 Task: Create "Digital Experiences" by using the 'Customer service" template .
Action: Mouse moved to (1215, 91)
Screenshot: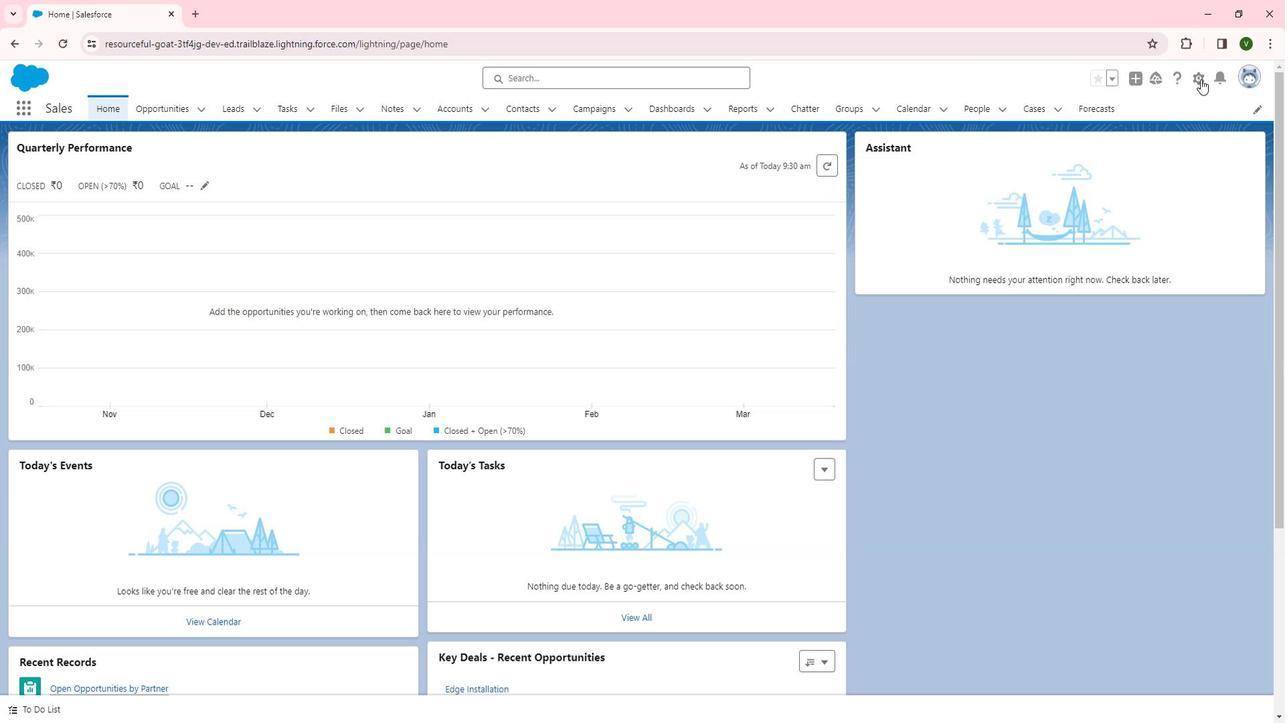 
Action: Mouse pressed left at (1215, 91)
Screenshot: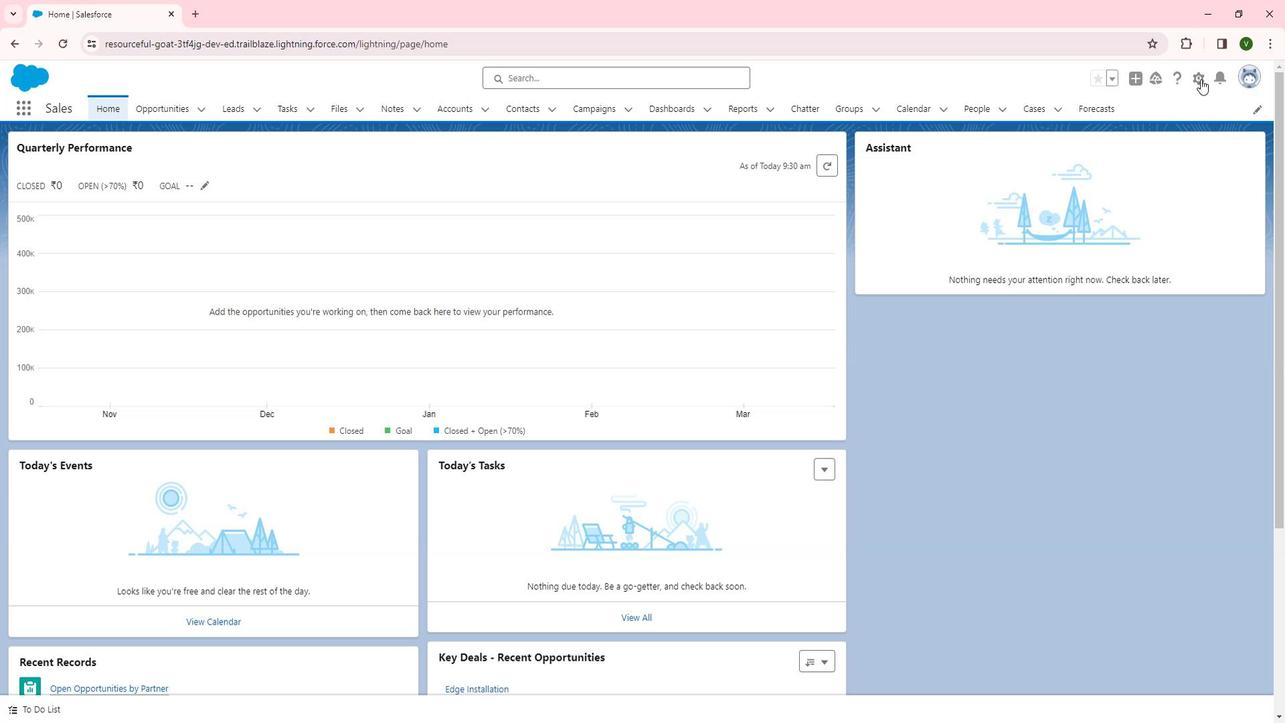 
Action: Mouse moved to (1148, 123)
Screenshot: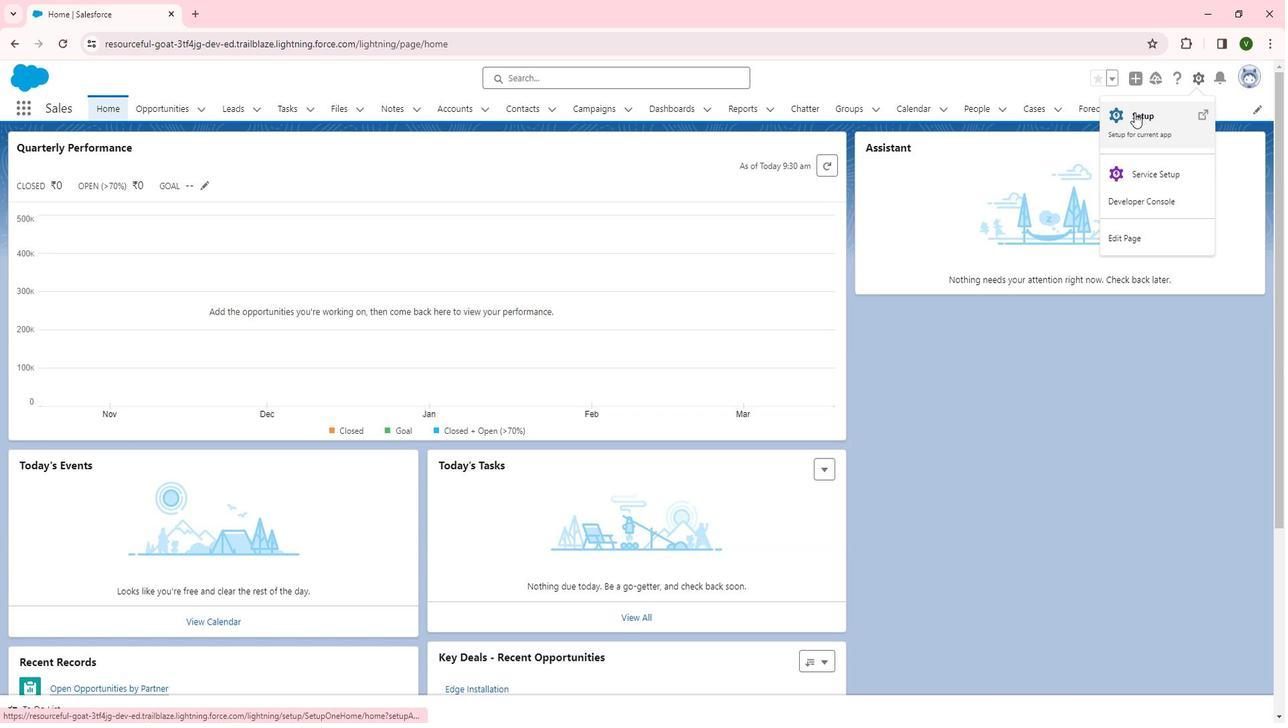 
Action: Mouse pressed left at (1148, 123)
Screenshot: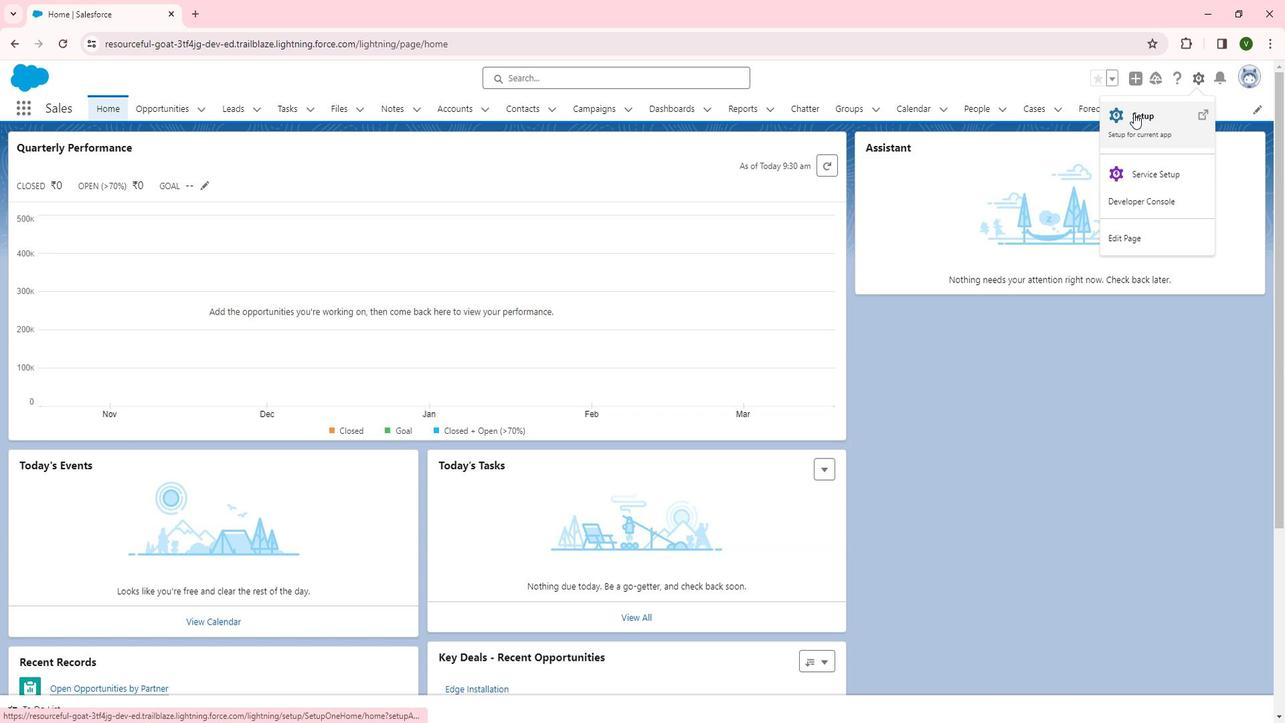 
Action: Mouse moved to (100, 464)
Screenshot: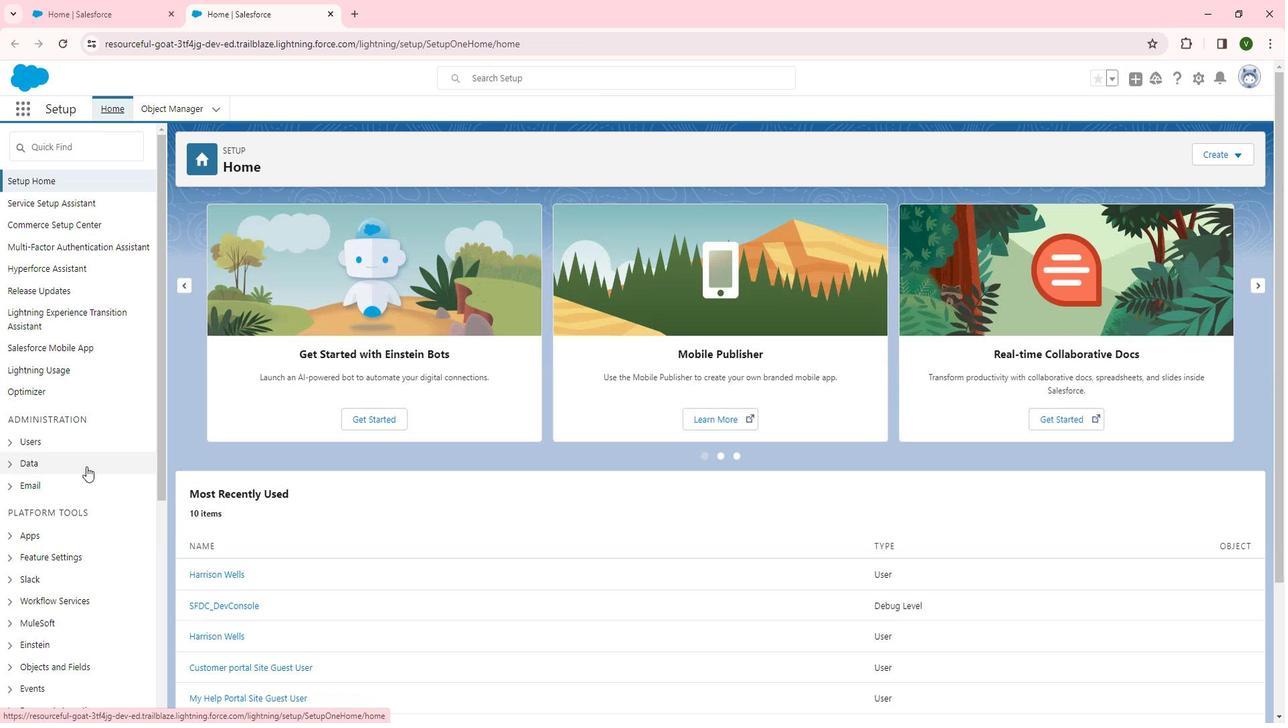 
Action: Mouse scrolled (100, 463) with delta (0, 0)
Screenshot: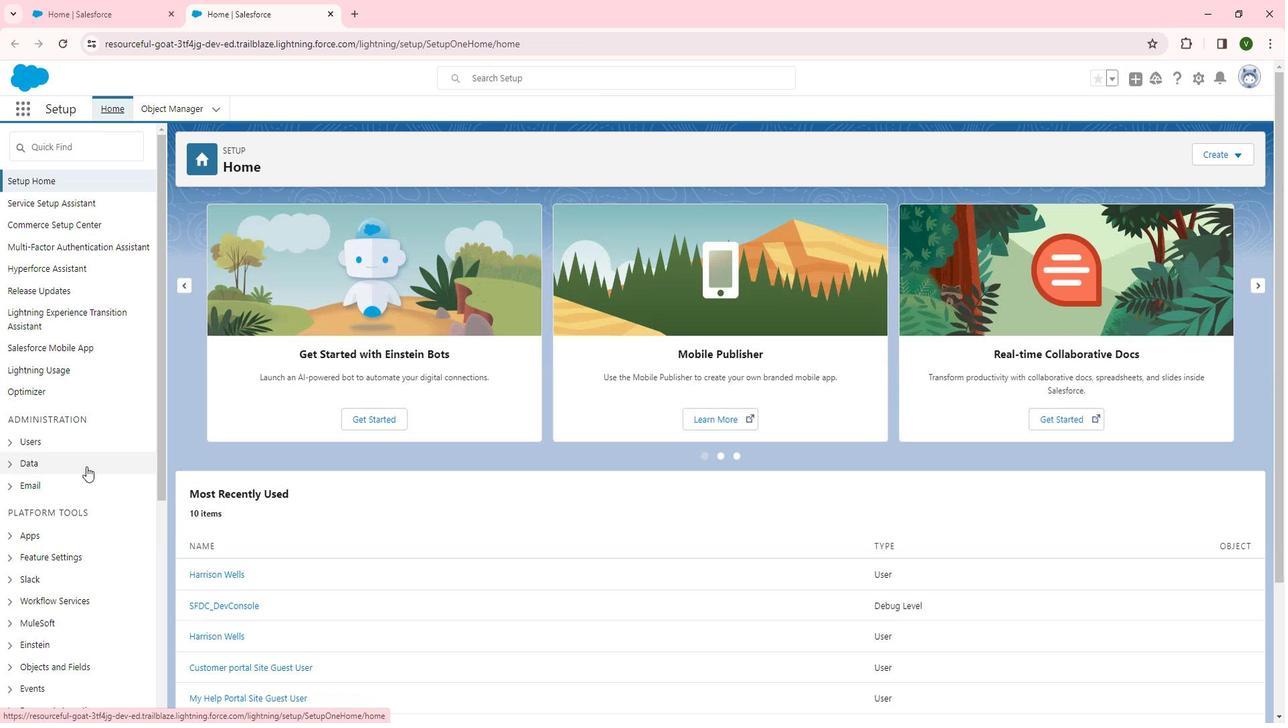 
Action: Mouse moved to (99, 466)
Screenshot: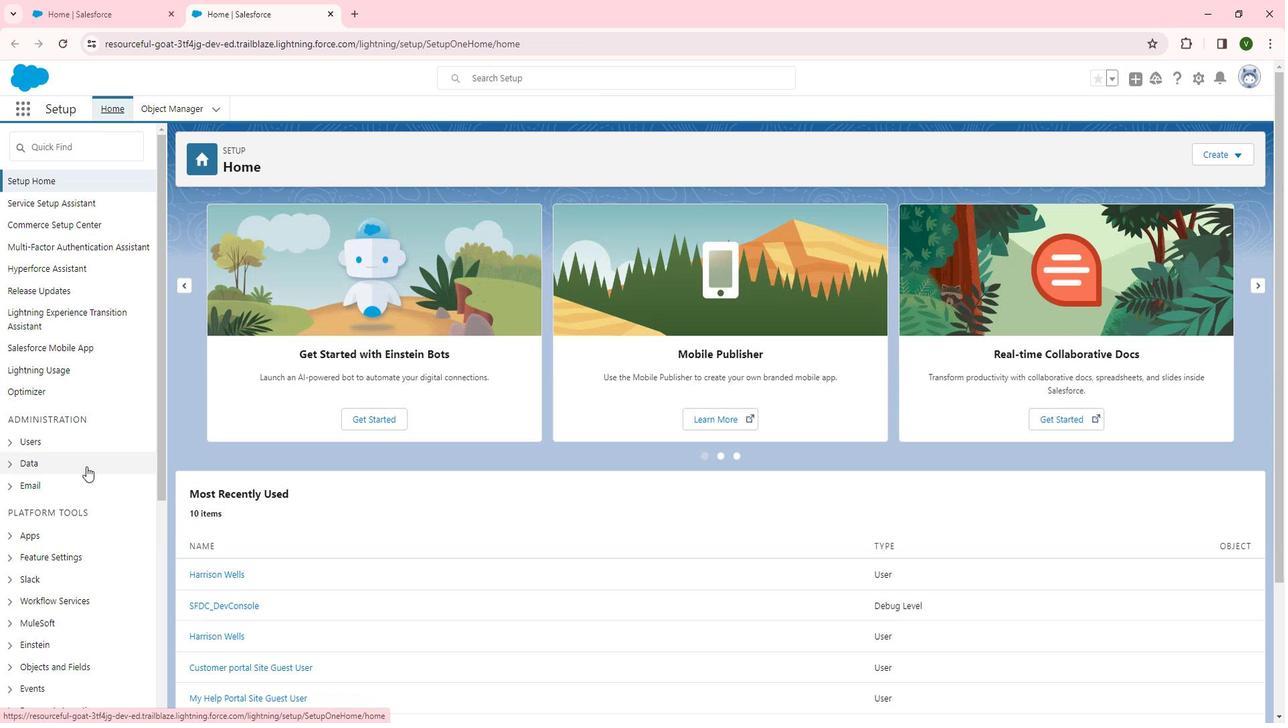 
Action: Mouse scrolled (99, 465) with delta (0, 0)
Screenshot: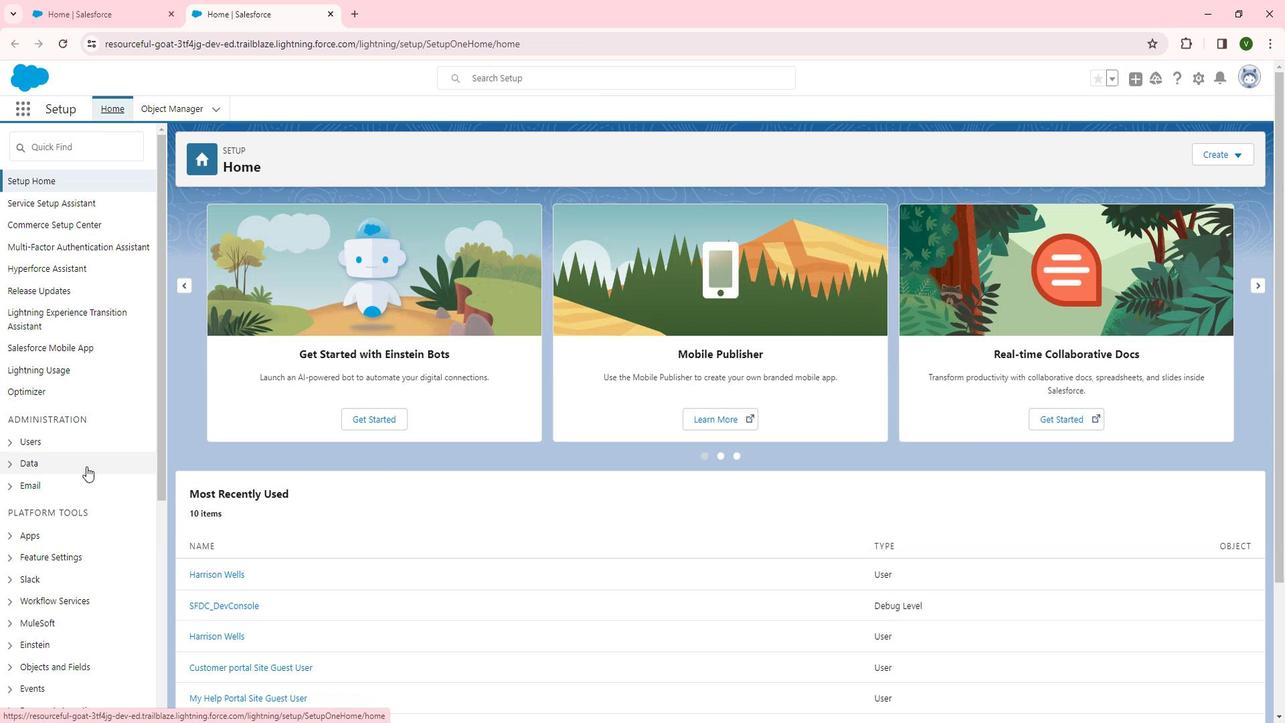 
Action: Mouse moved to (66, 414)
Screenshot: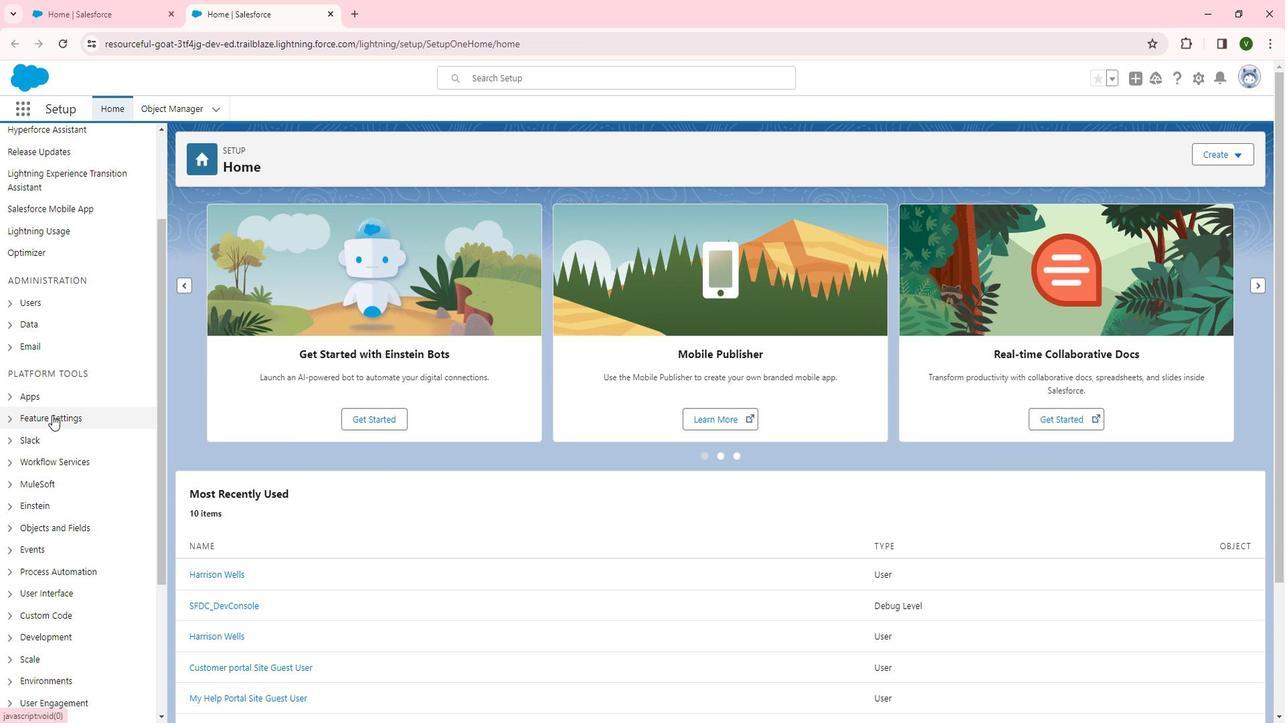 
Action: Mouse pressed left at (66, 414)
Screenshot: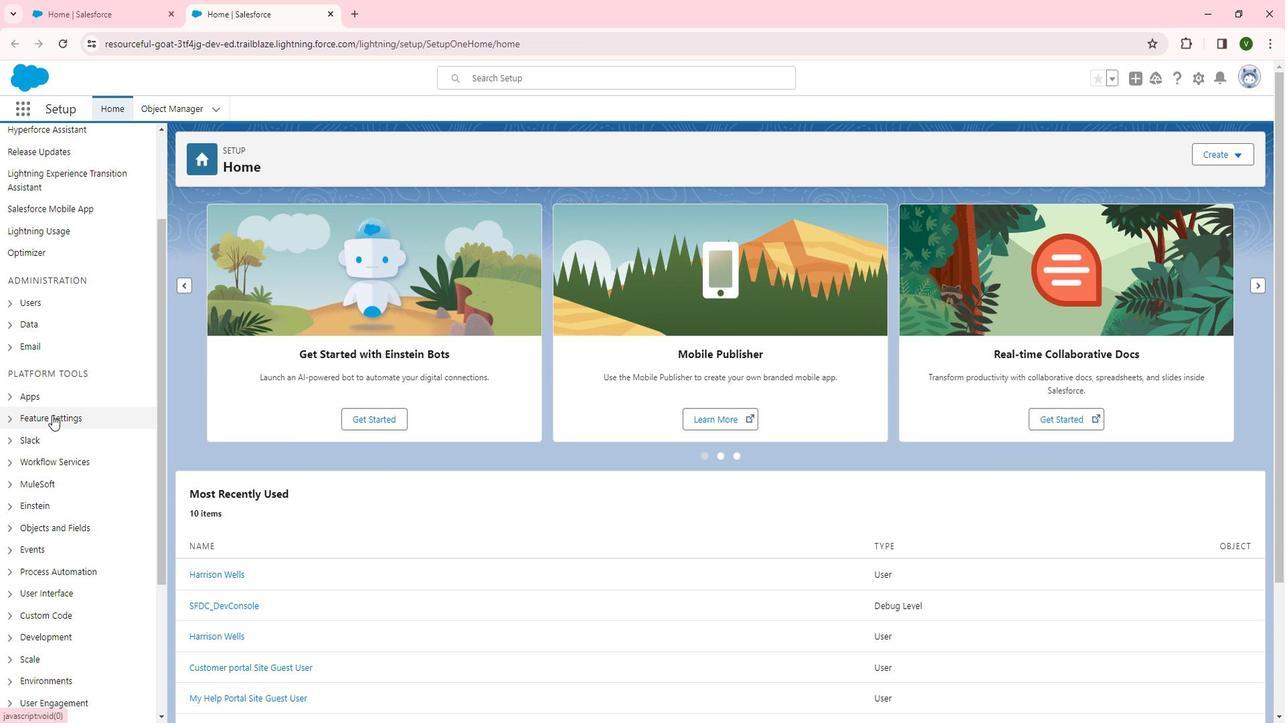 
Action: Mouse scrolled (66, 413) with delta (0, 0)
Screenshot: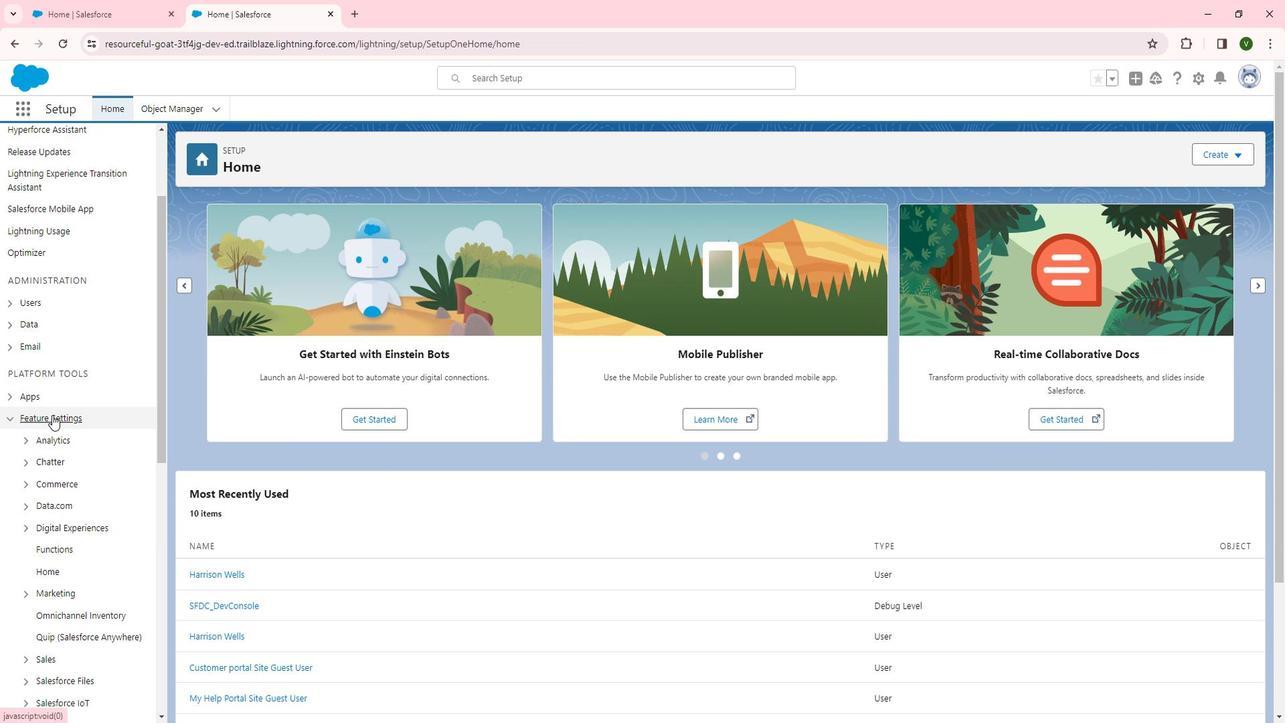 
Action: Mouse scrolled (66, 413) with delta (0, 0)
Screenshot: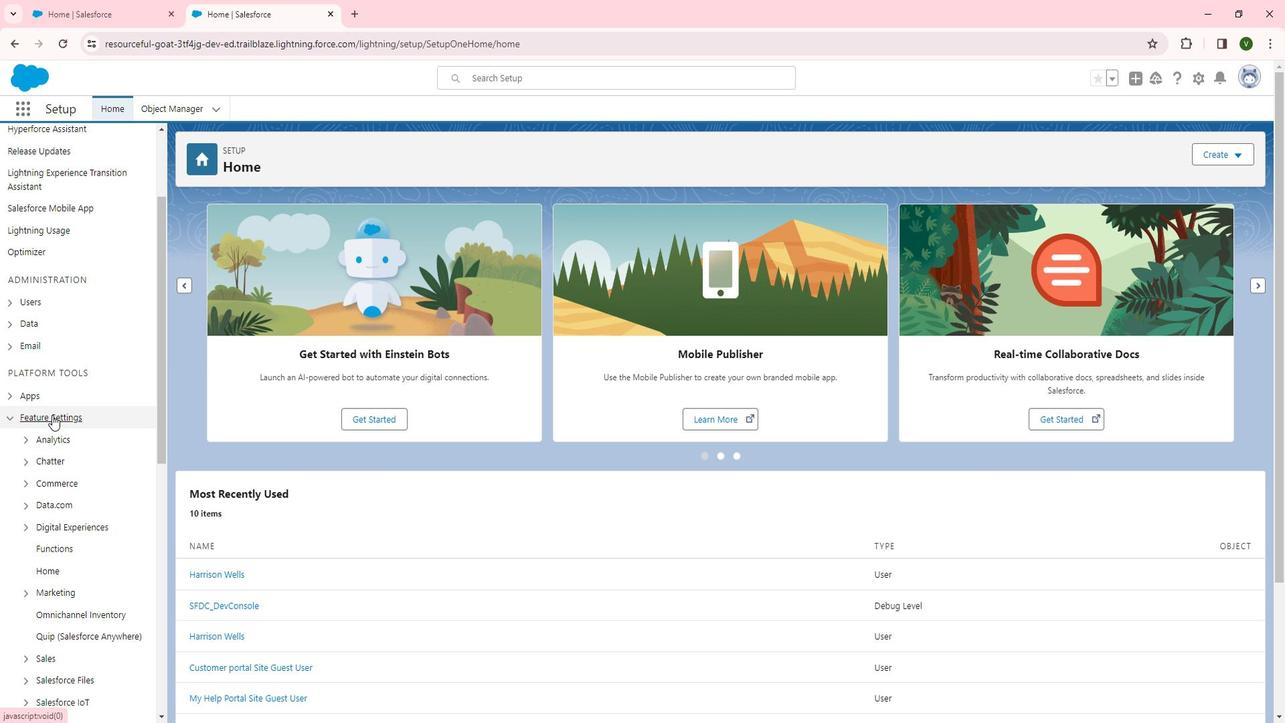 
Action: Mouse moved to (91, 388)
Screenshot: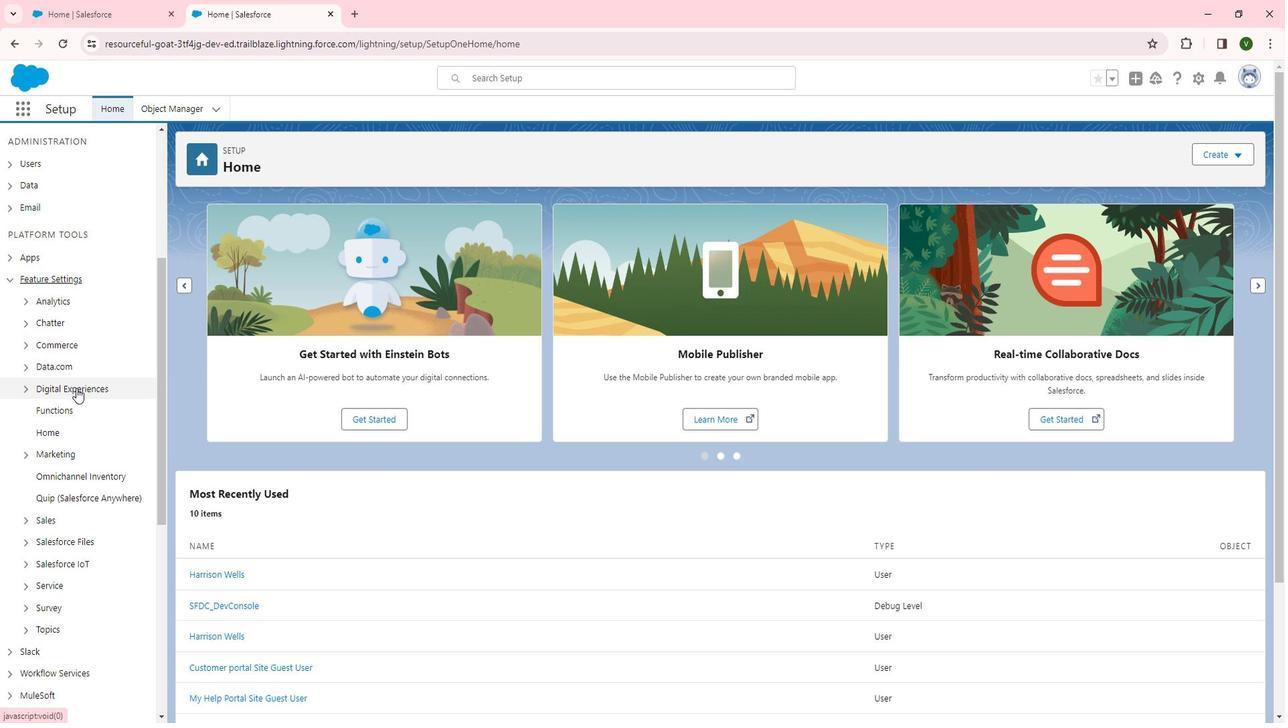 
Action: Mouse pressed left at (91, 388)
Screenshot: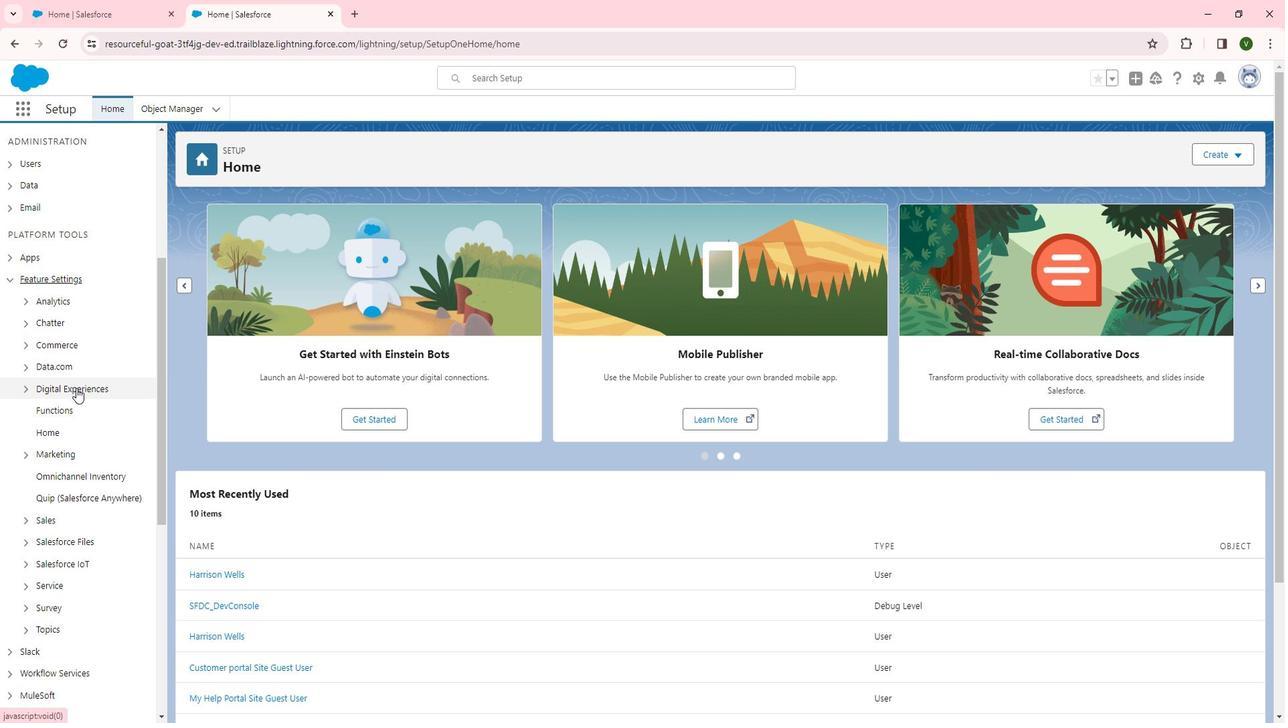 
Action: Mouse moved to (71, 409)
Screenshot: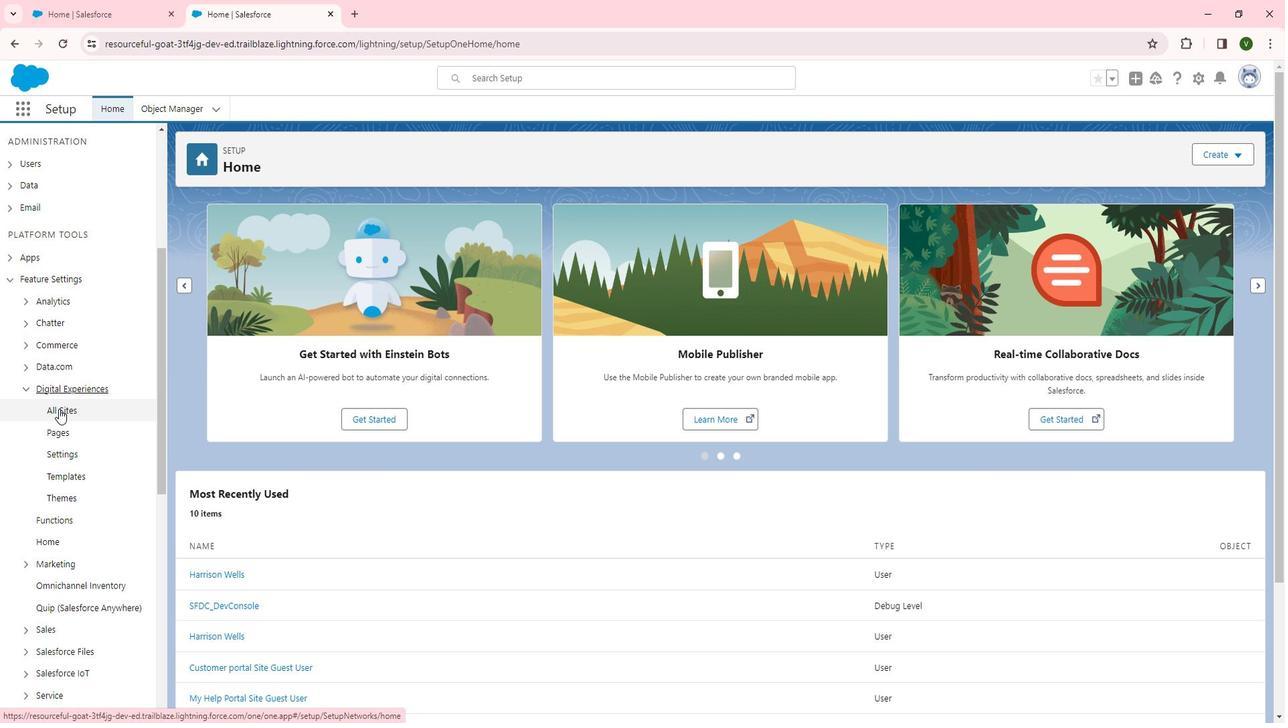 
Action: Mouse pressed left at (71, 409)
Screenshot: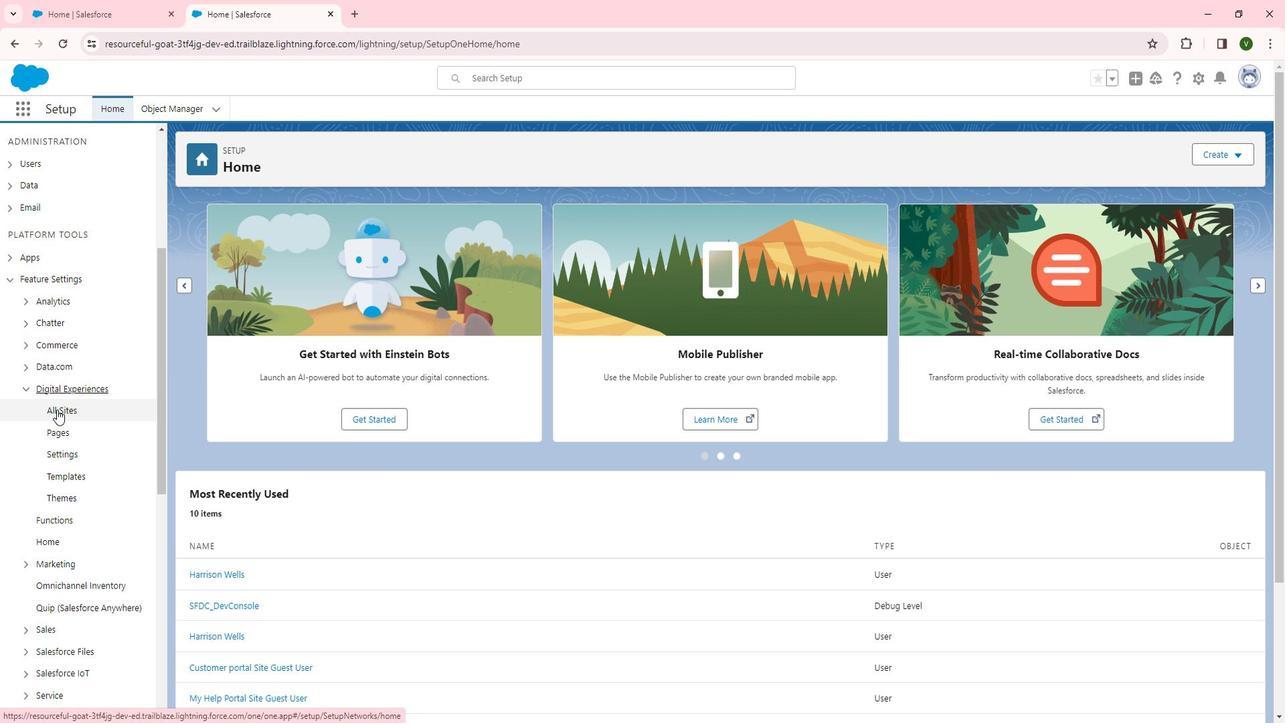 
Action: Mouse moved to (553, 284)
Screenshot: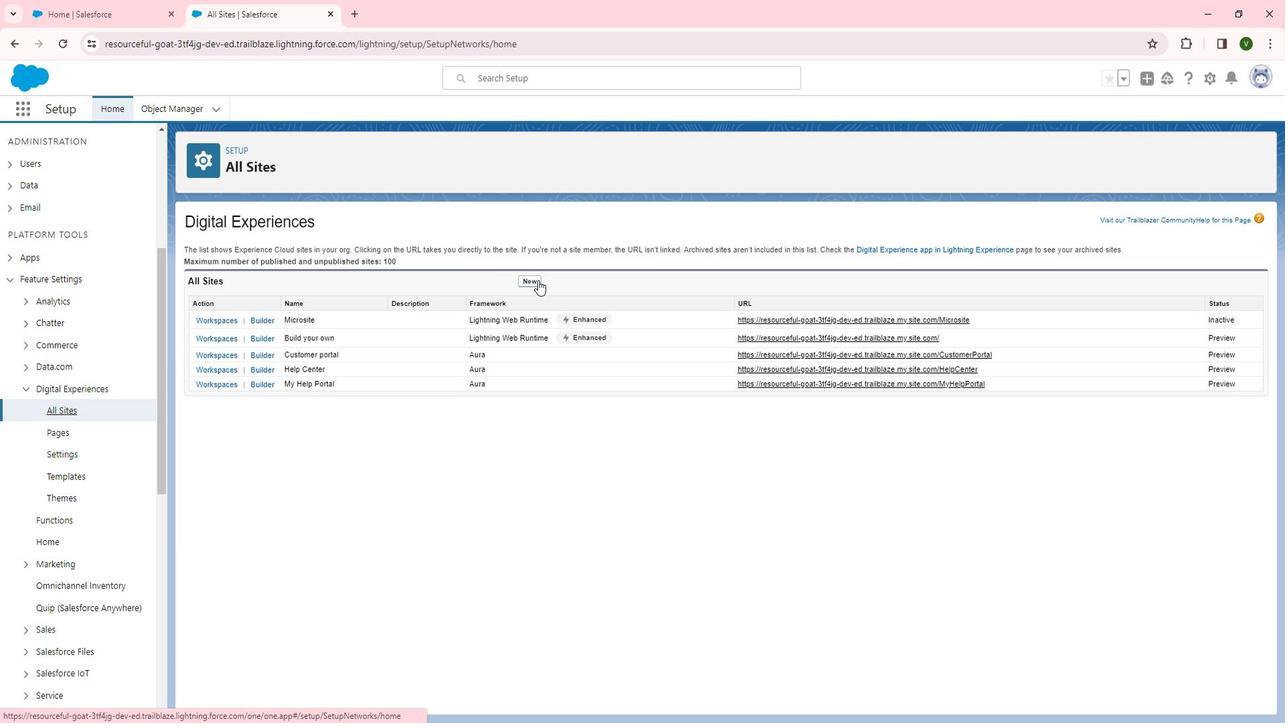 
Action: Mouse pressed left at (553, 284)
Screenshot: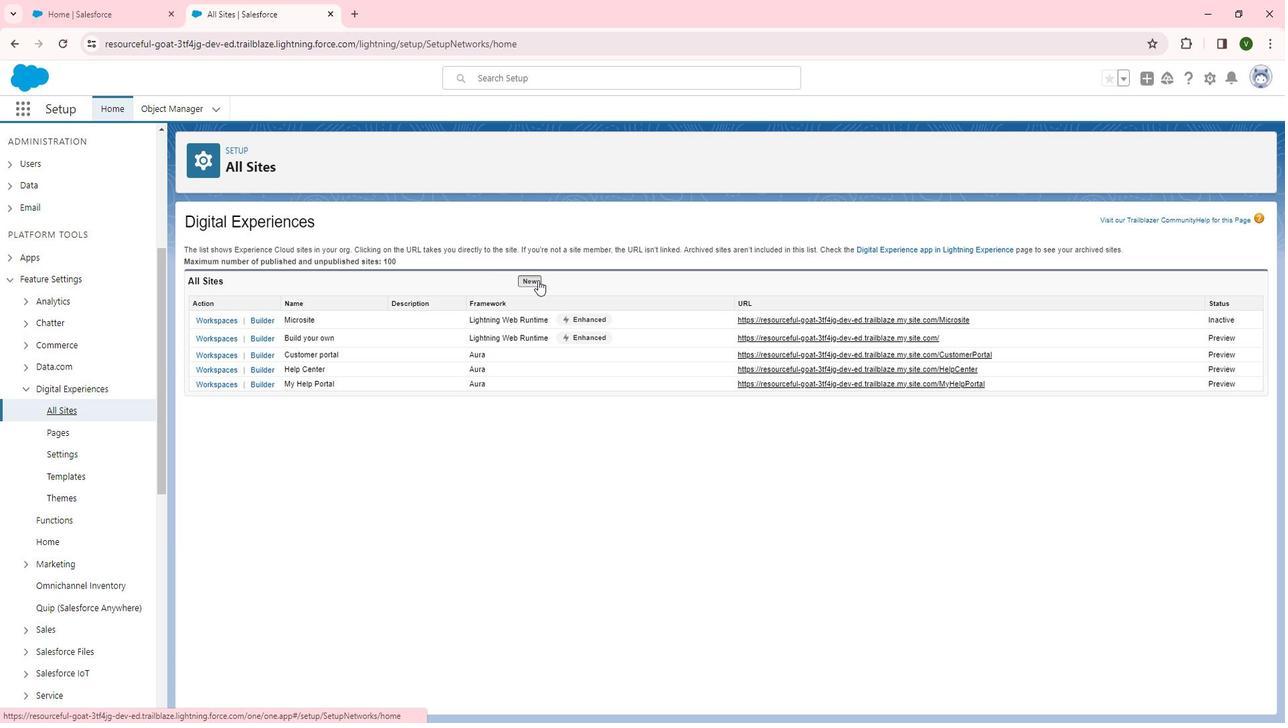 
Action: Mouse moved to (1039, 349)
Screenshot: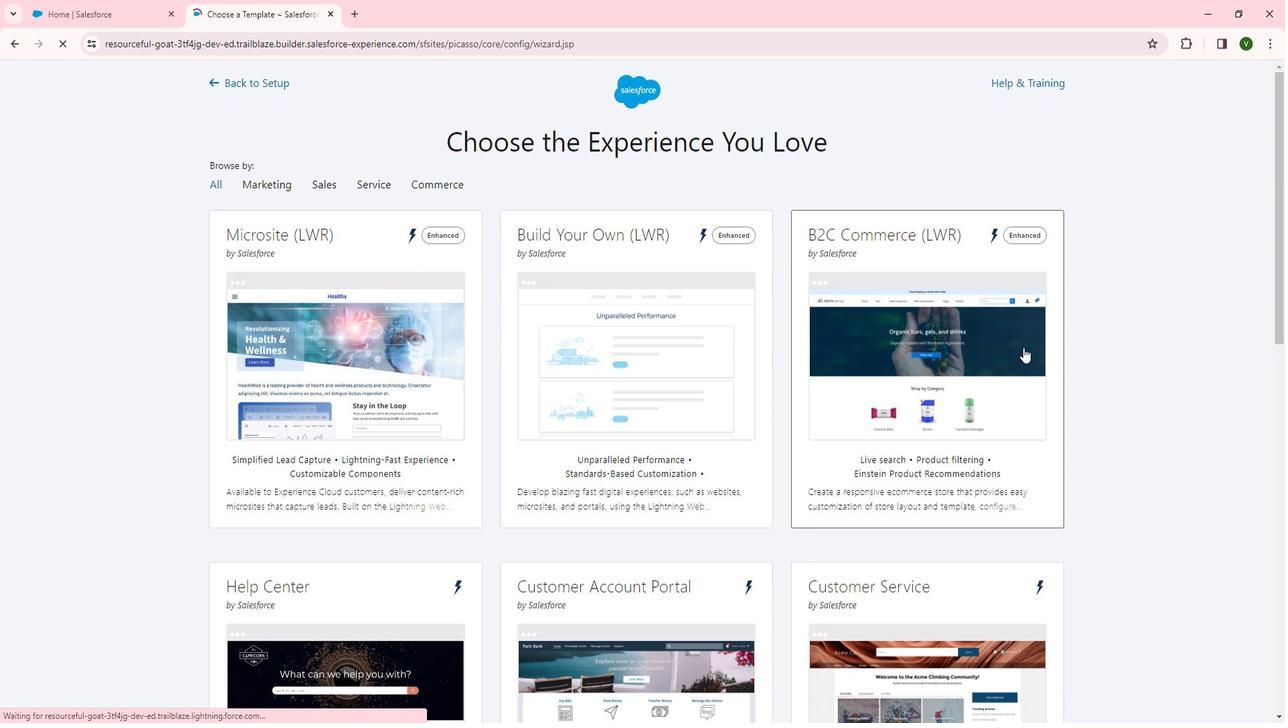 
Action: Mouse scrolled (1039, 348) with delta (0, 0)
Screenshot: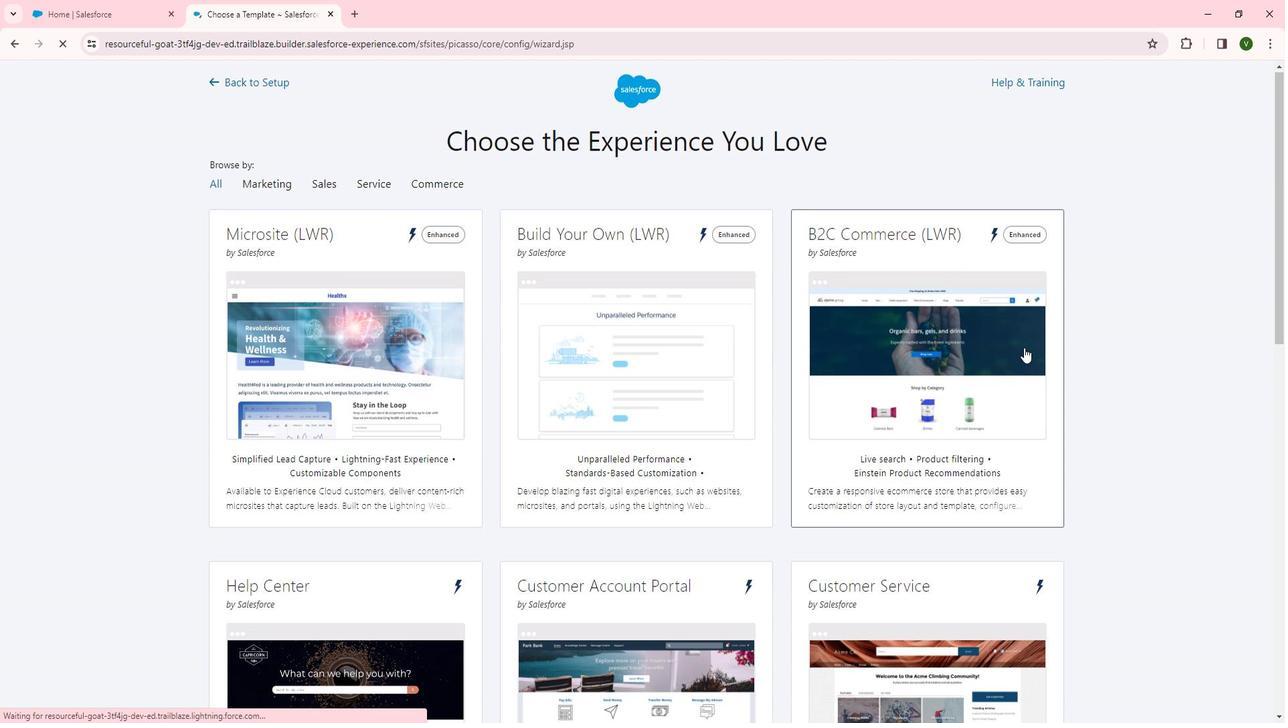
Action: Mouse scrolled (1039, 348) with delta (0, 0)
Screenshot: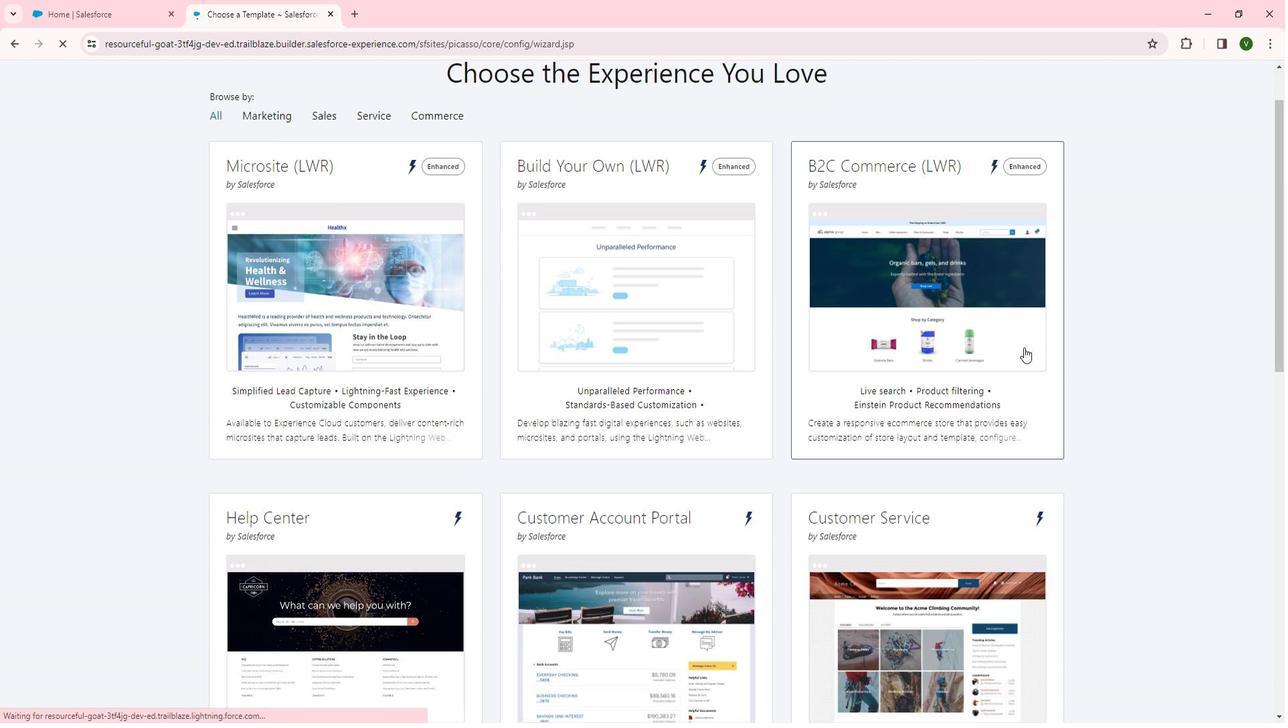 
Action: Mouse moved to (1039, 350)
Screenshot: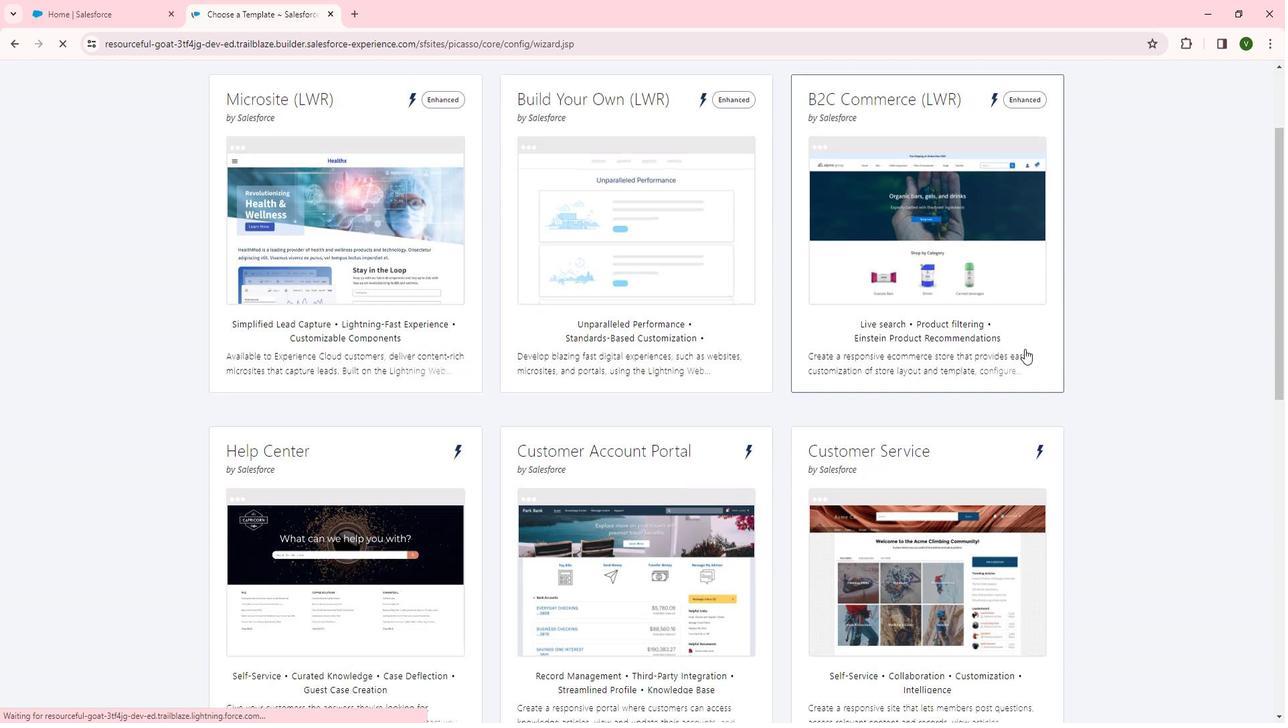 
Action: Mouse scrolled (1039, 350) with delta (0, 0)
Screenshot: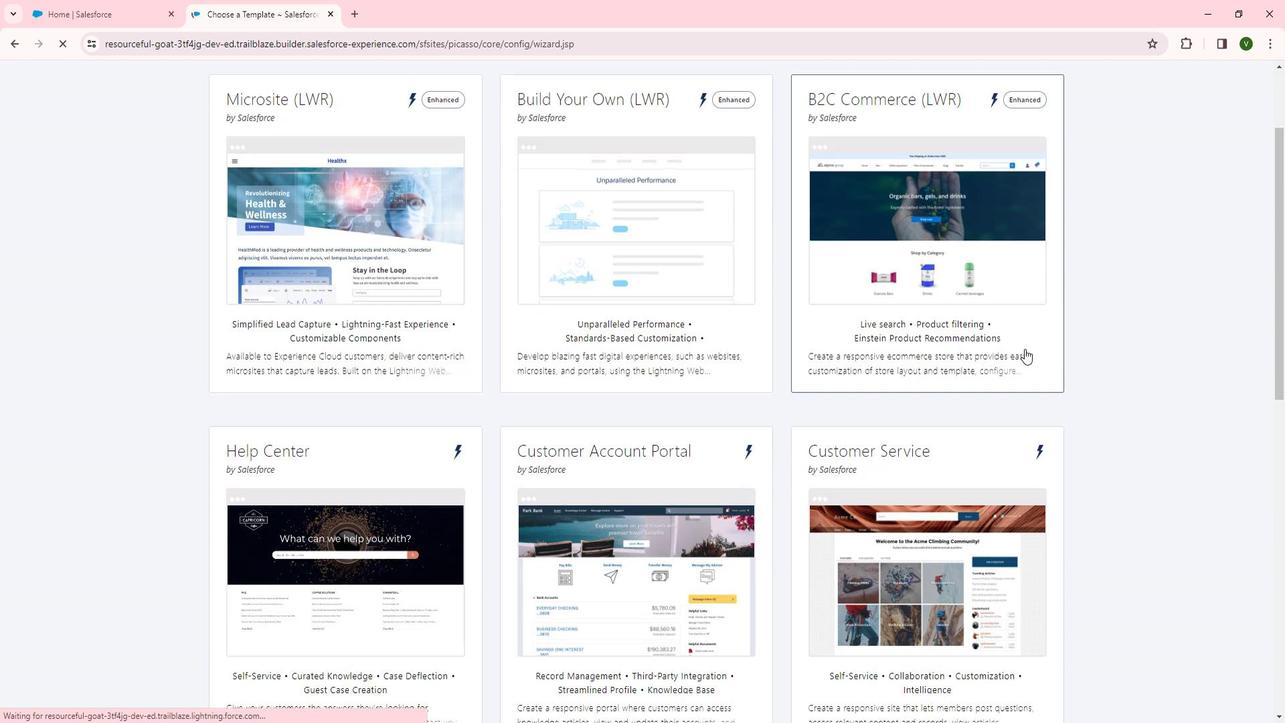
Action: Mouse moved to (1038, 351)
Screenshot: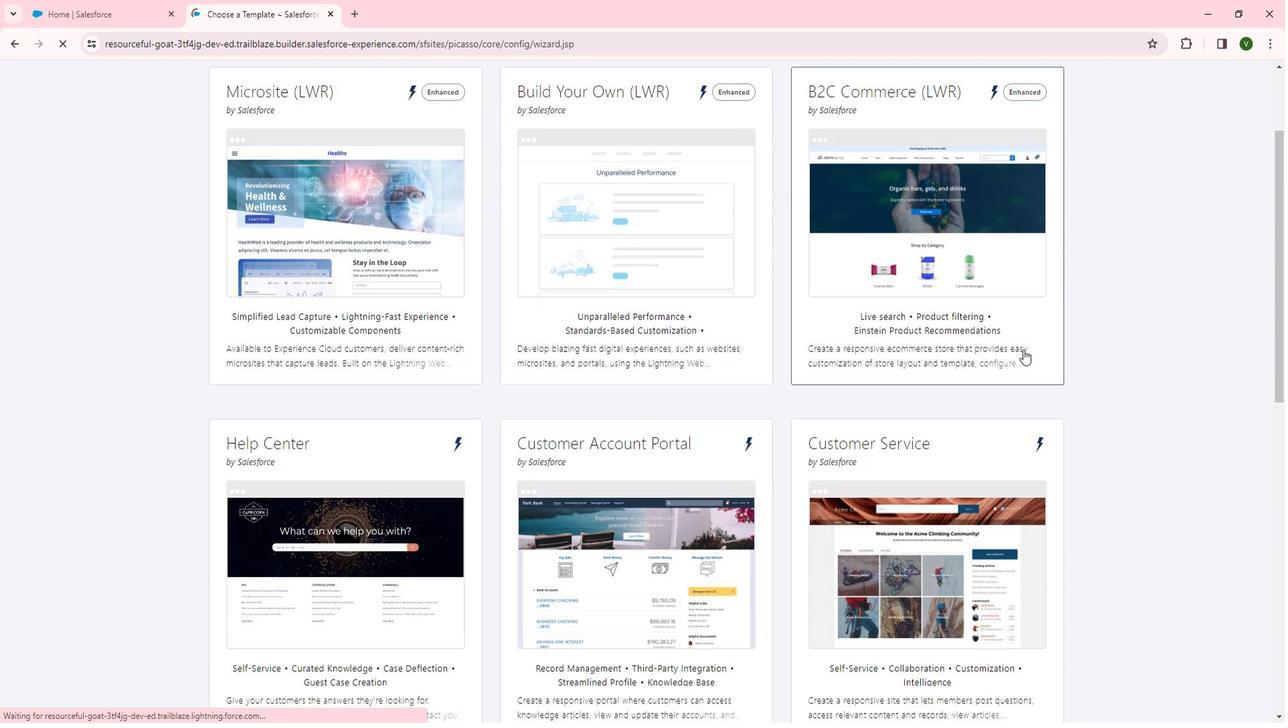 
Action: Mouse scrolled (1038, 350) with delta (0, 0)
Screenshot: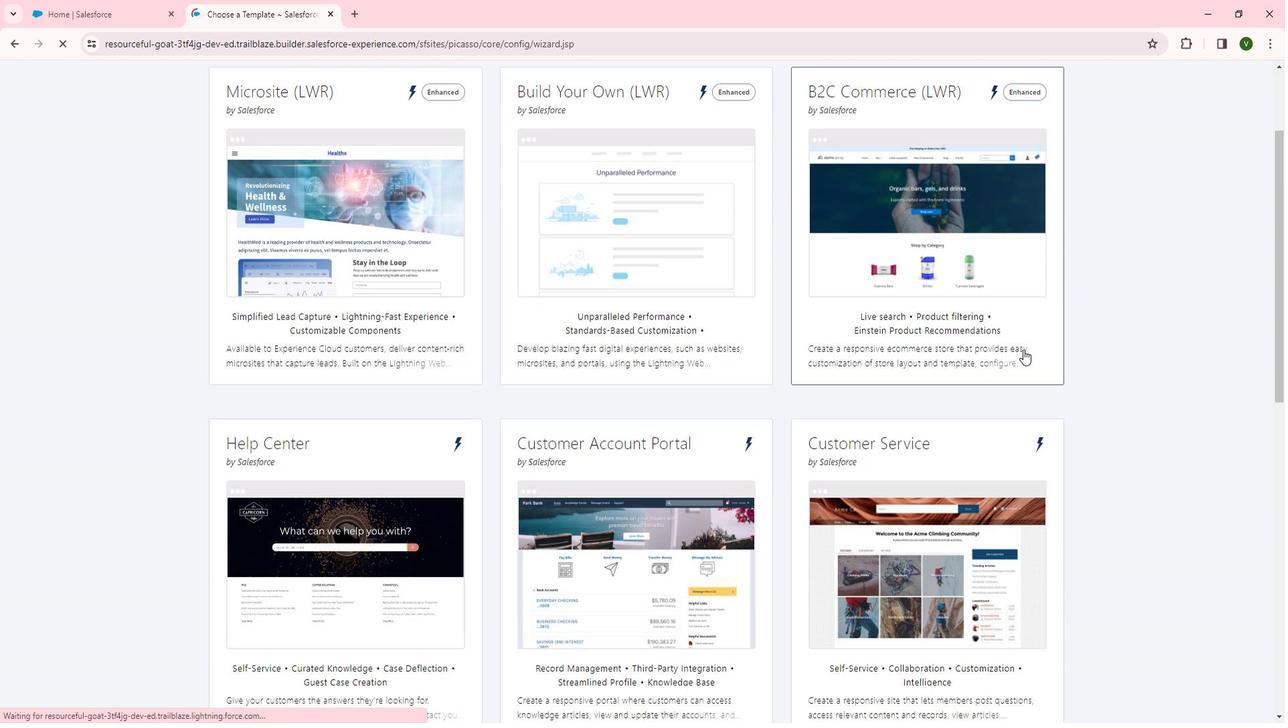 
Action: Mouse moved to (903, 393)
Screenshot: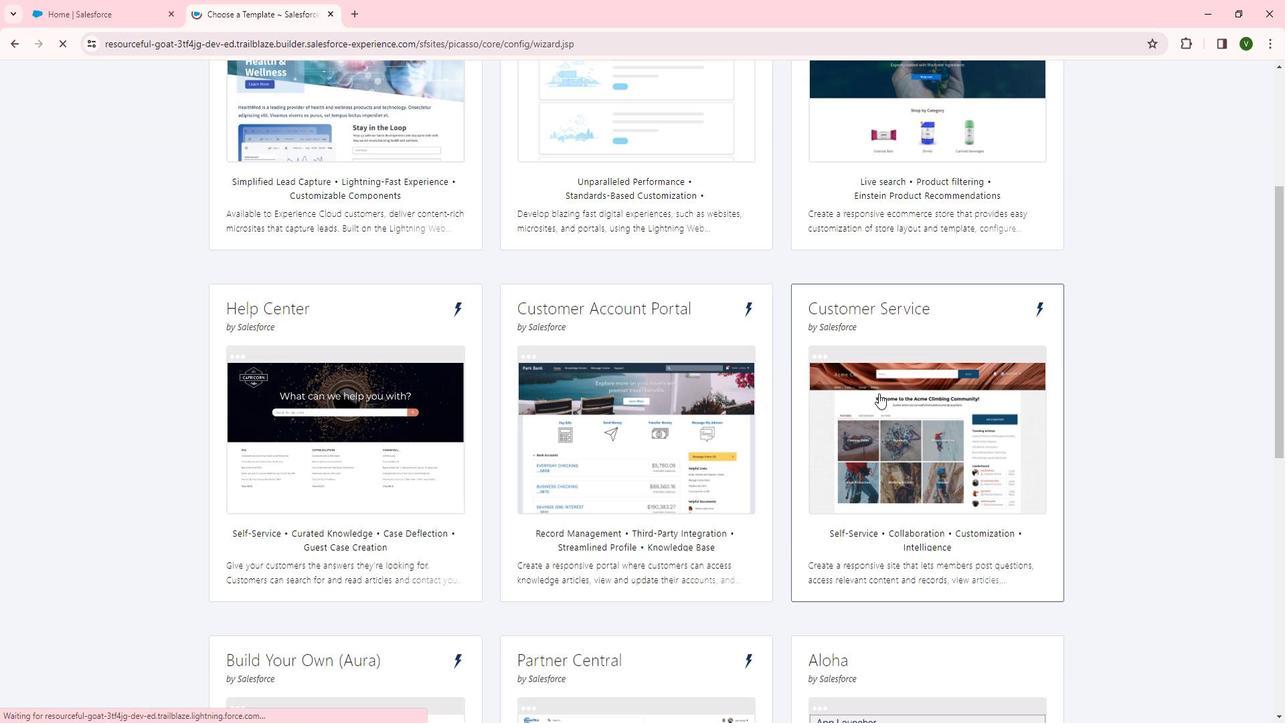 
Action: Mouse pressed left at (903, 393)
Screenshot: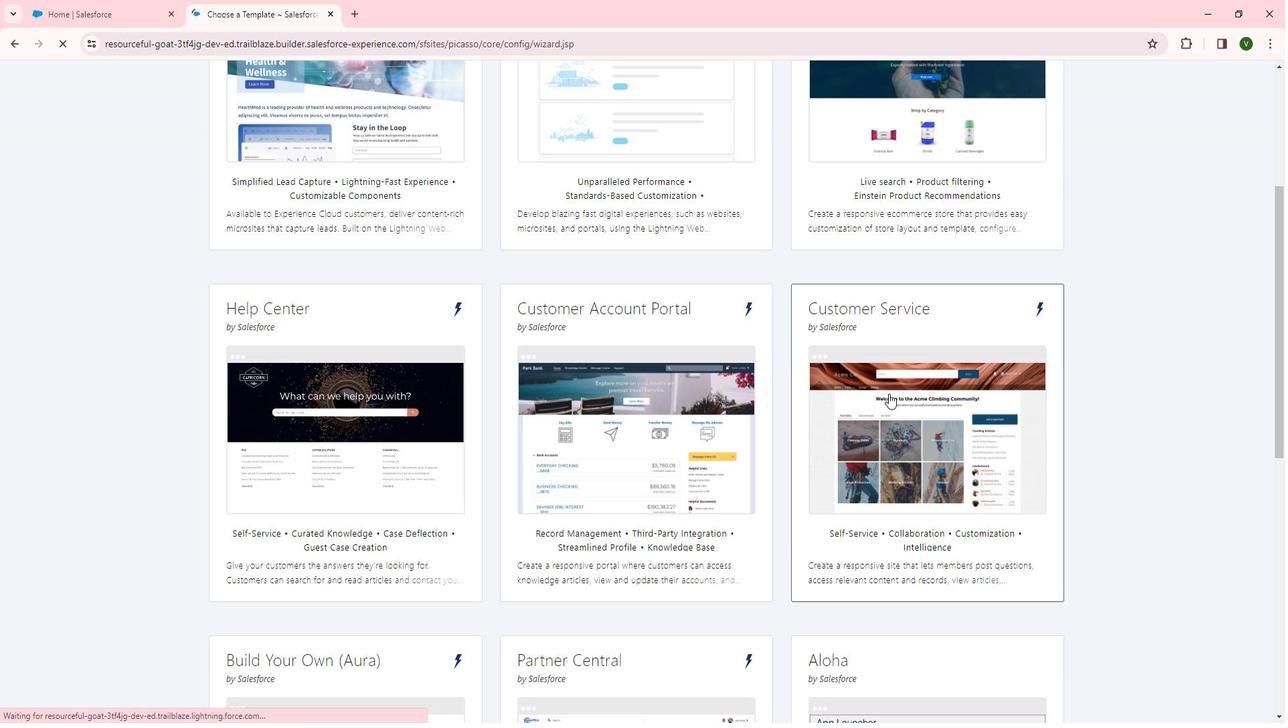 
Action: Mouse moved to (817, 229)
Screenshot: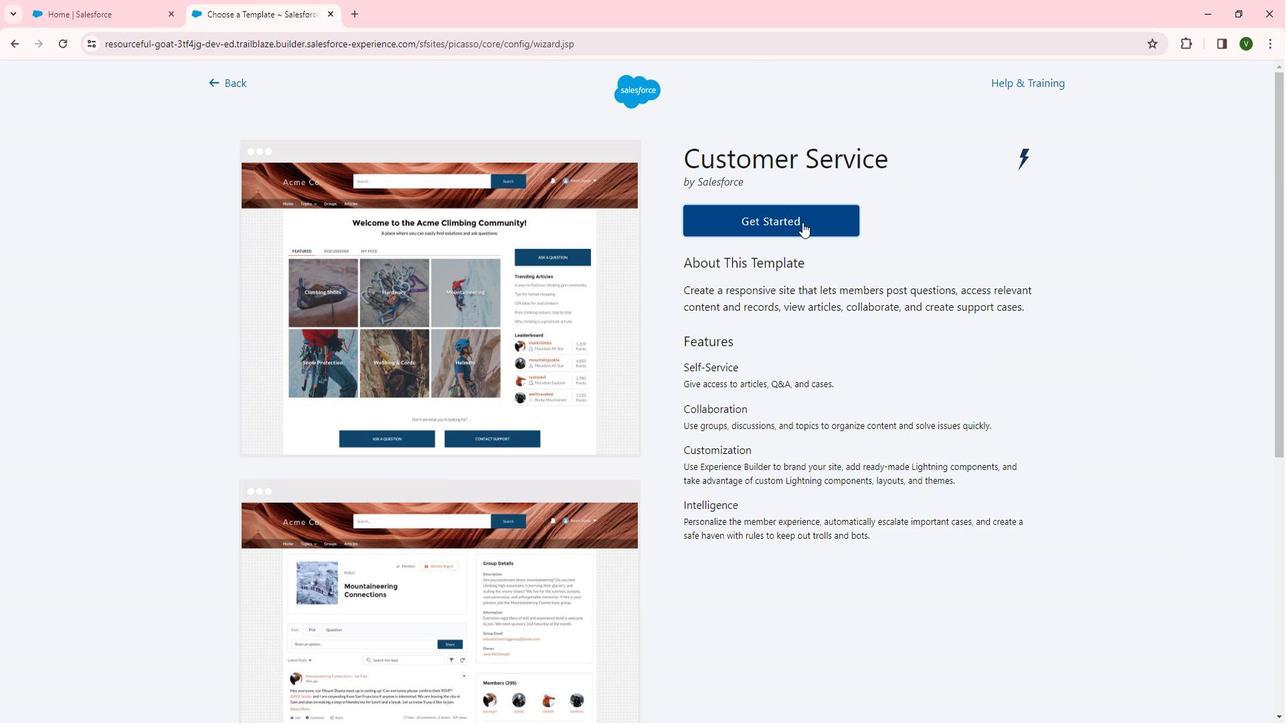 
Action: Mouse pressed left at (817, 229)
Screenshot: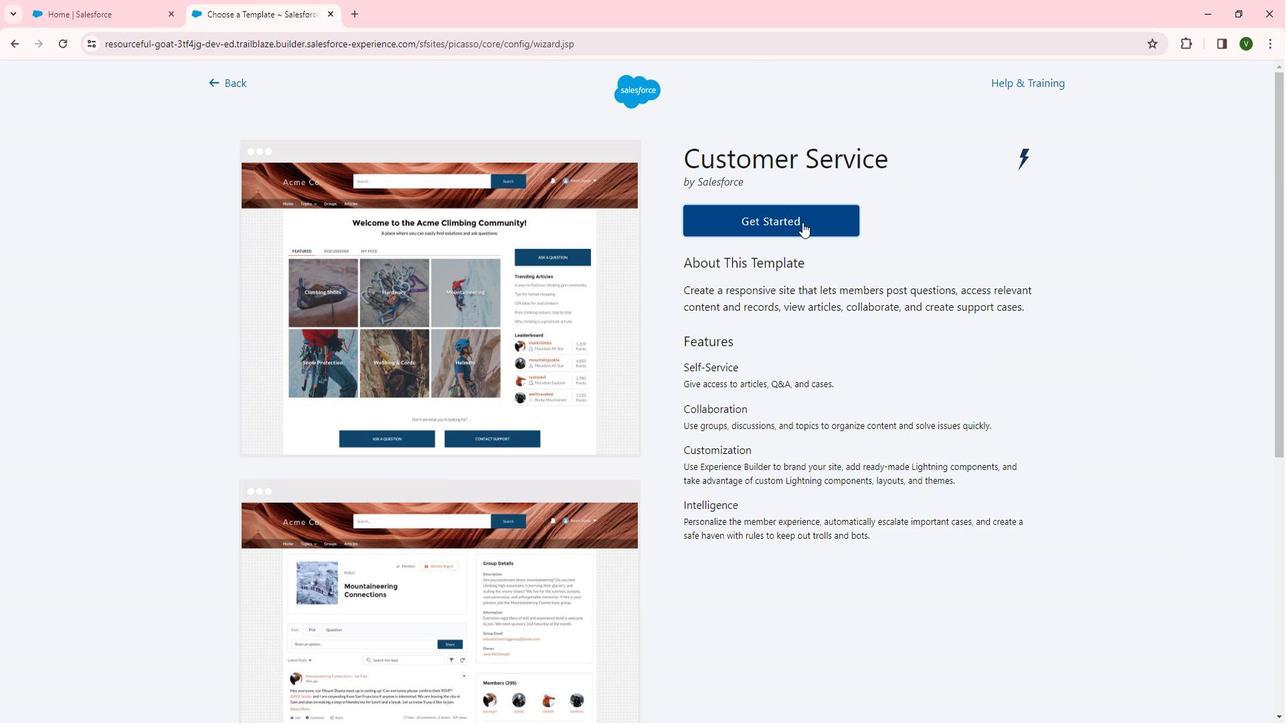 
Action: Mouse moved to (768, 246)
Screenshot: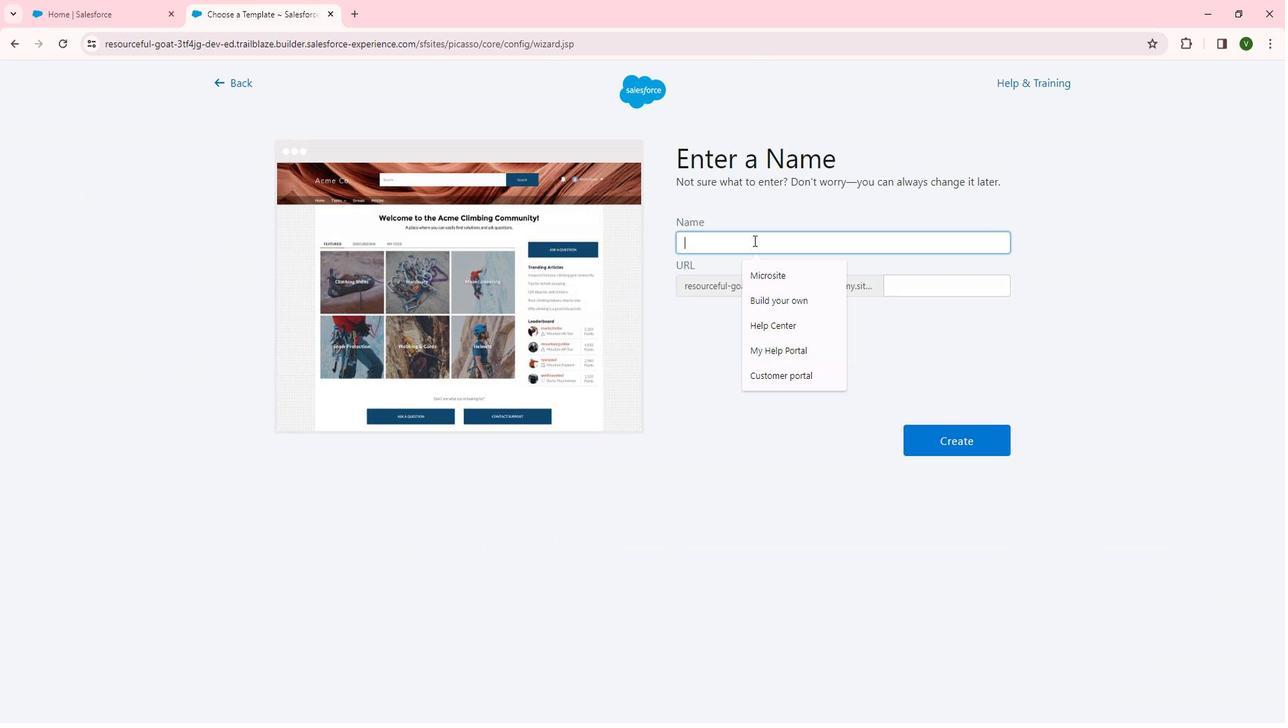 
Action: Mouse pressed left at (768, 246)
Screenshot: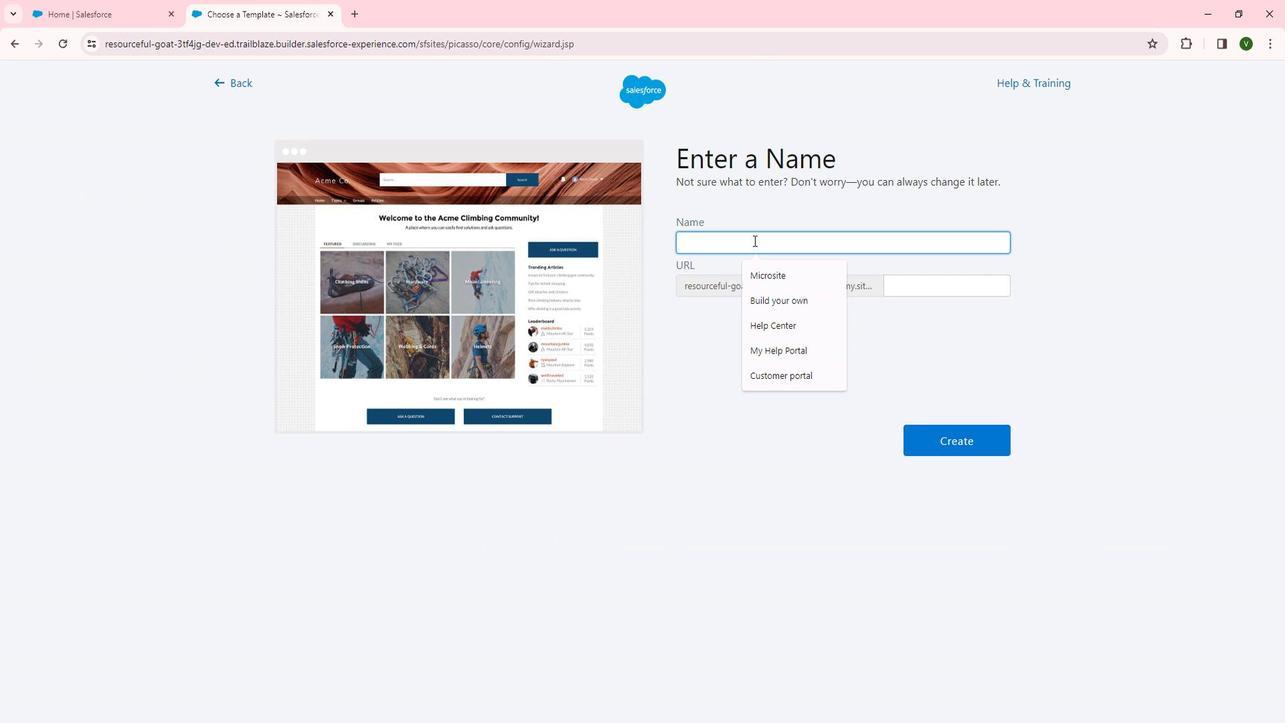 
Action: Mouse moved to (767, 246)
Screenshot: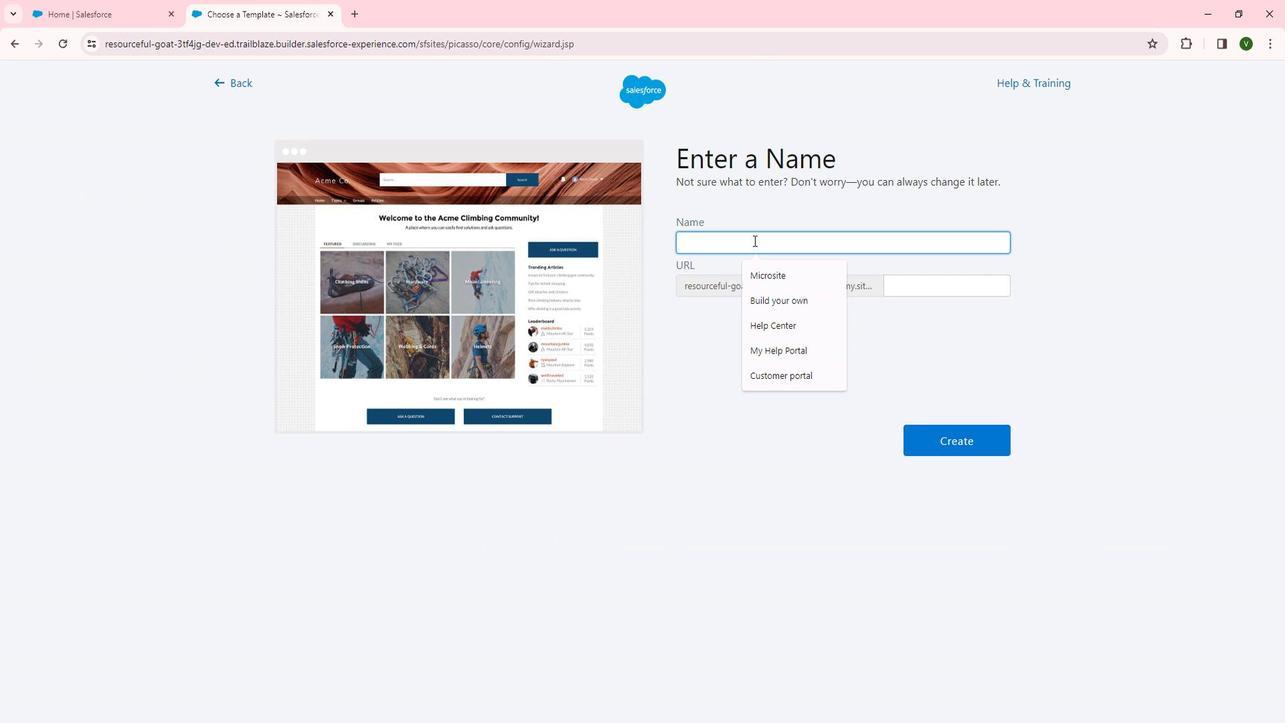 
Action: Key pressed <Key.shift>Sustomer<Key.left><Key.left><Key.left><Key.left><Key.left><Key.left><Key.left><Key.backspace>c<Key.backspace><Key.shift>C<Key.right><Key.right><Key.right><Key.right><Key.right><Key.right><Key.right><Key.right><Key.right><Key.right><Key.space><Key.shift>Service
Screenshot: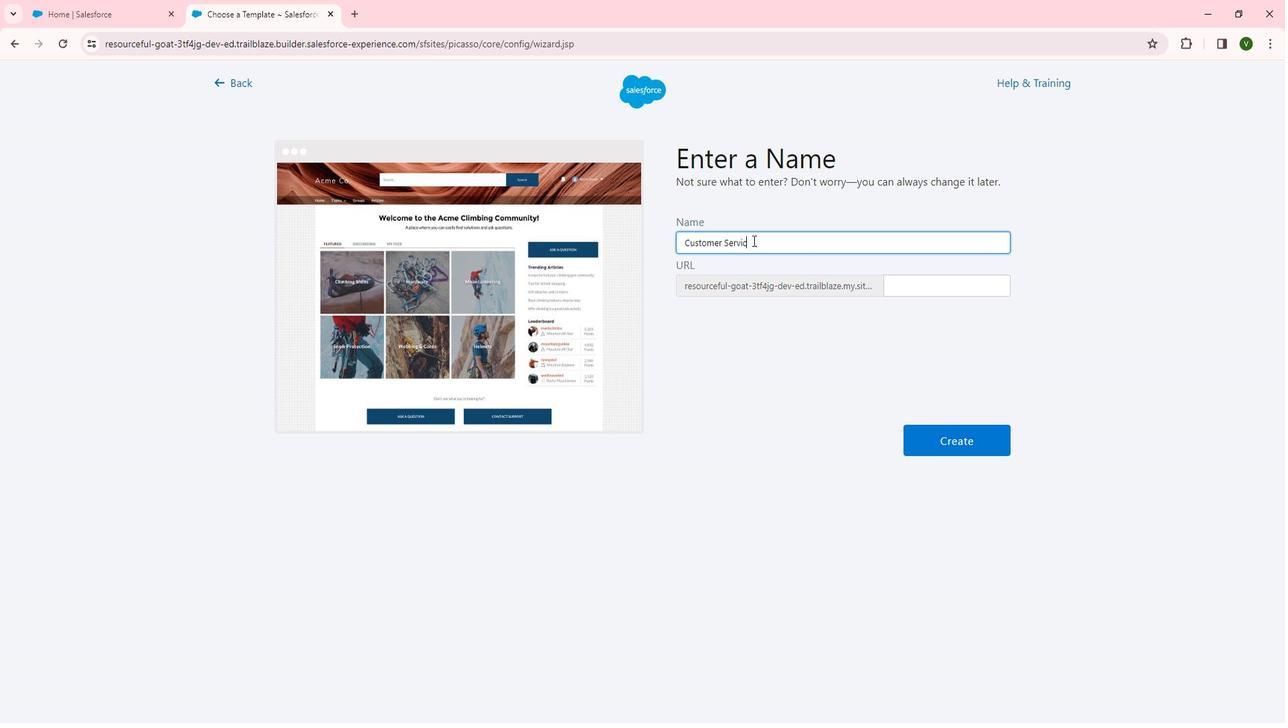 
Action: Mouse moved to (965, 284)
Screenshot: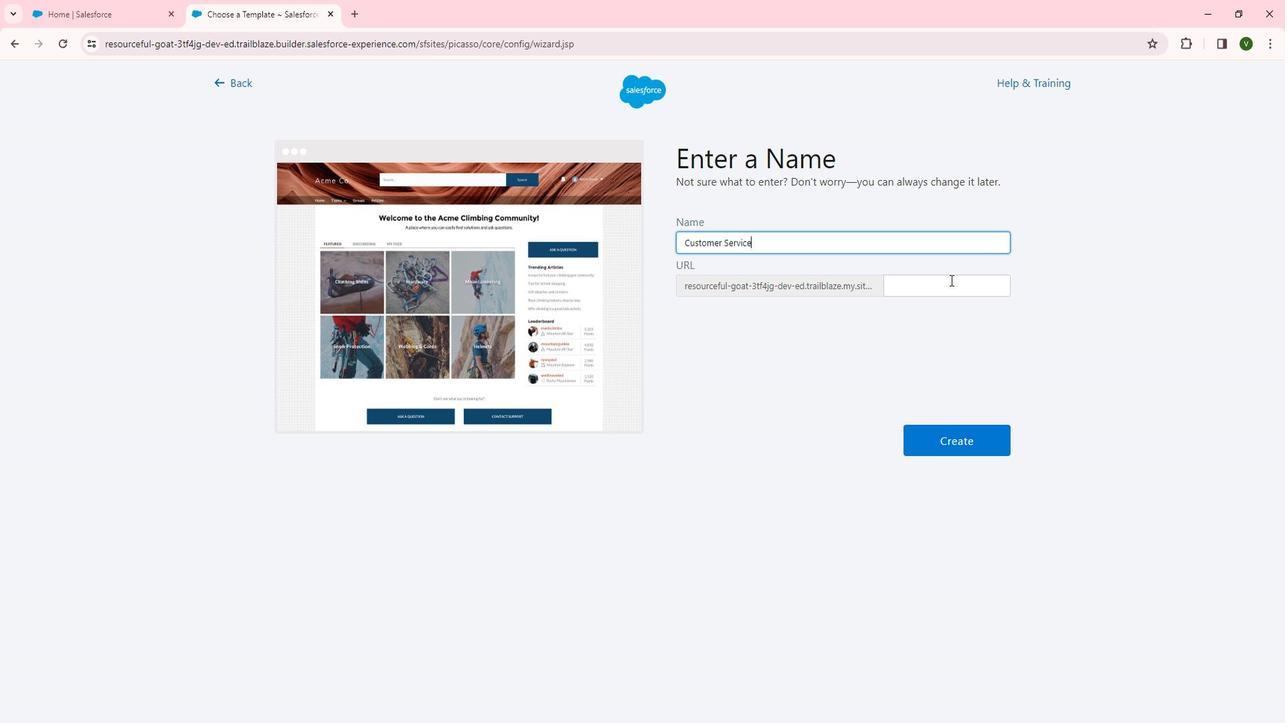 
Action: Mouse pressed left at (965, 284)
Screenshot: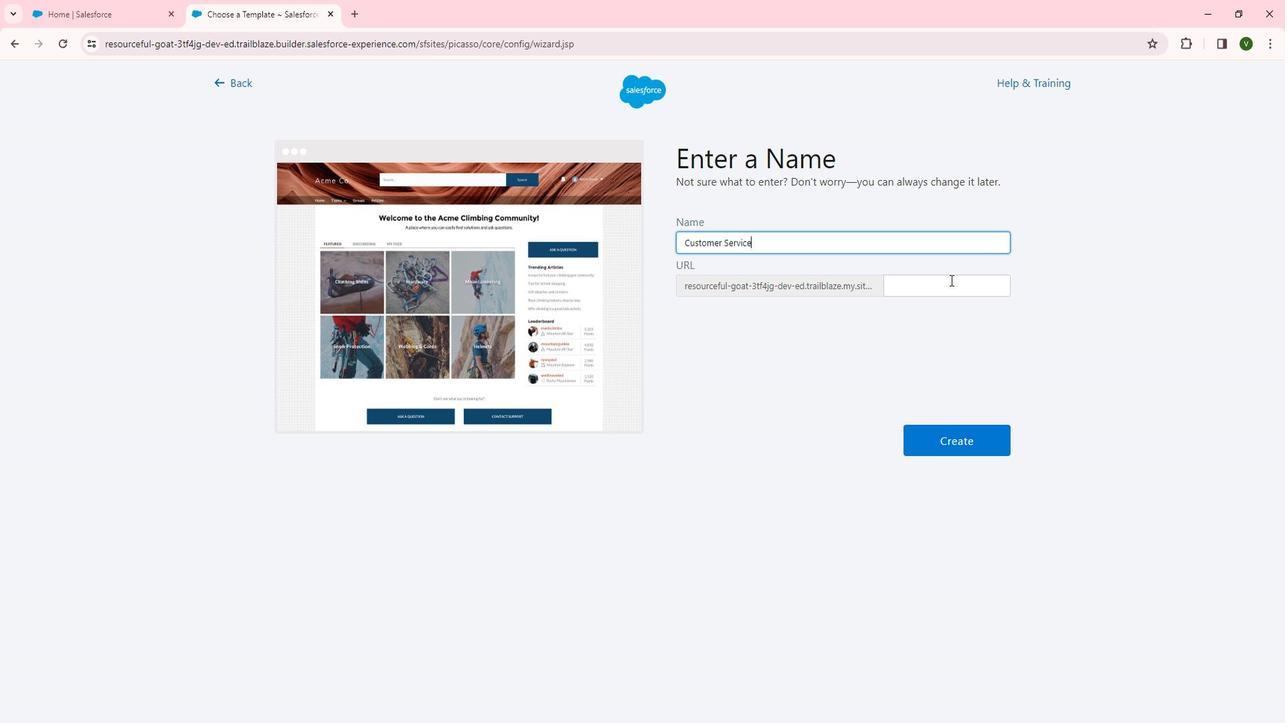 
Action: Key pressed <Key.shift>Customer<Key.shift>Service
Screenshot: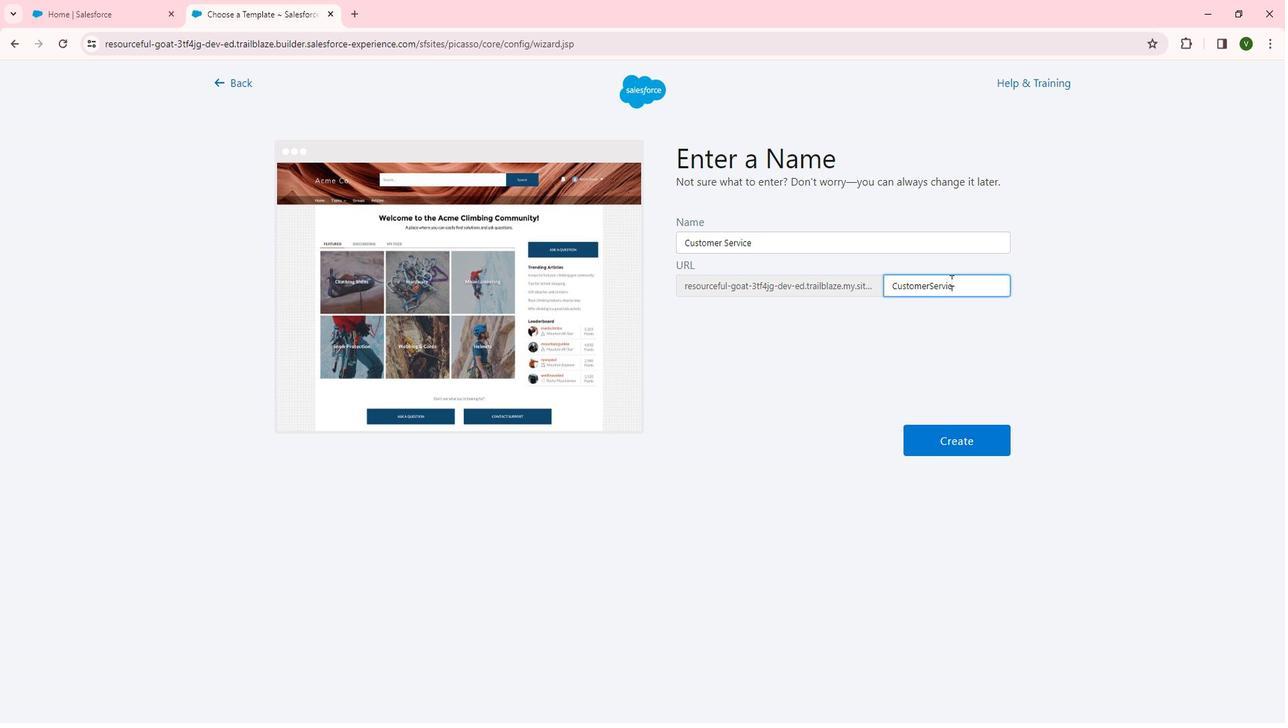 
Action: Mouse moved to (972, 428)
Screenshot: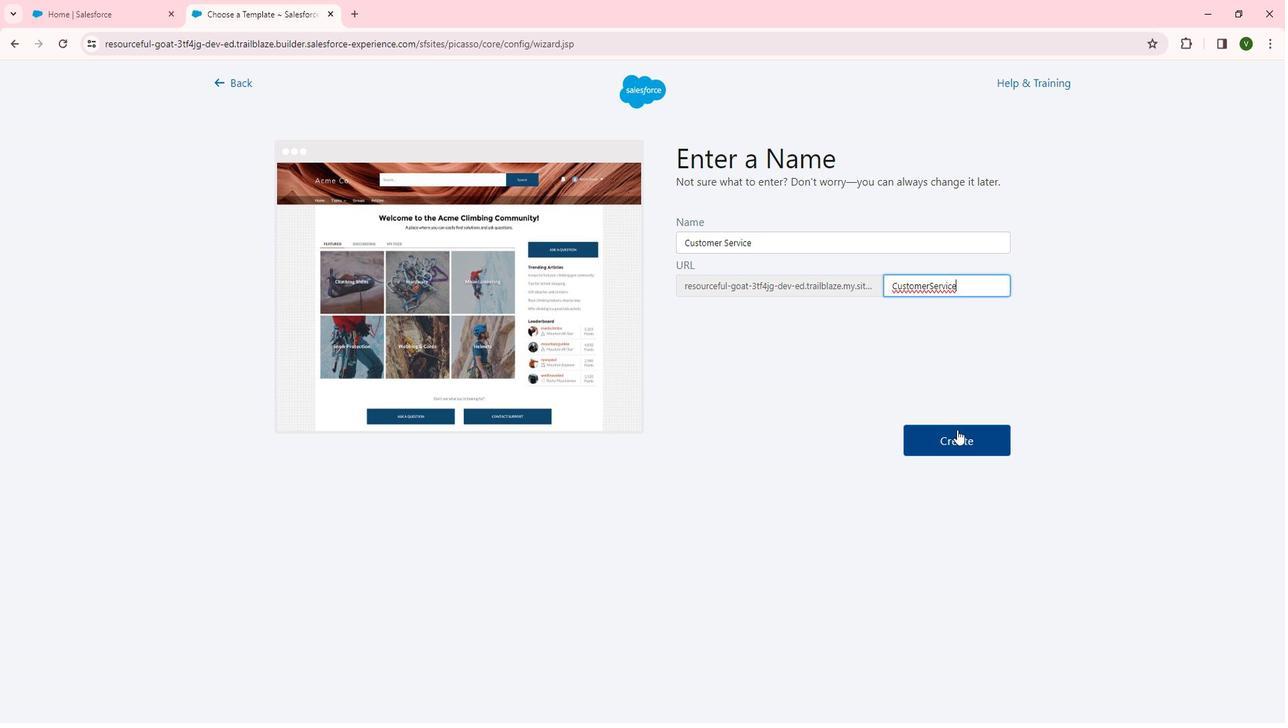 
Action: Mouse pressed left at (972, 428)
Screenshot: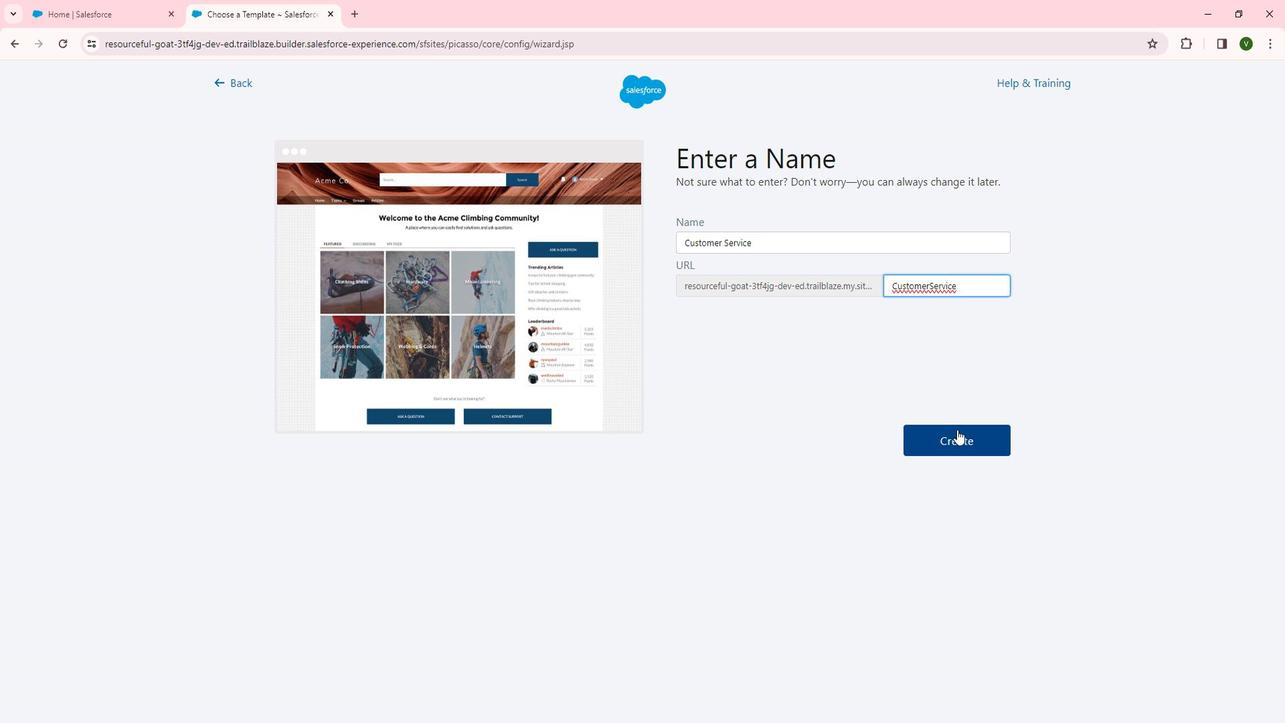 
Action: Mouse moved to (599, 536)
Screenshot: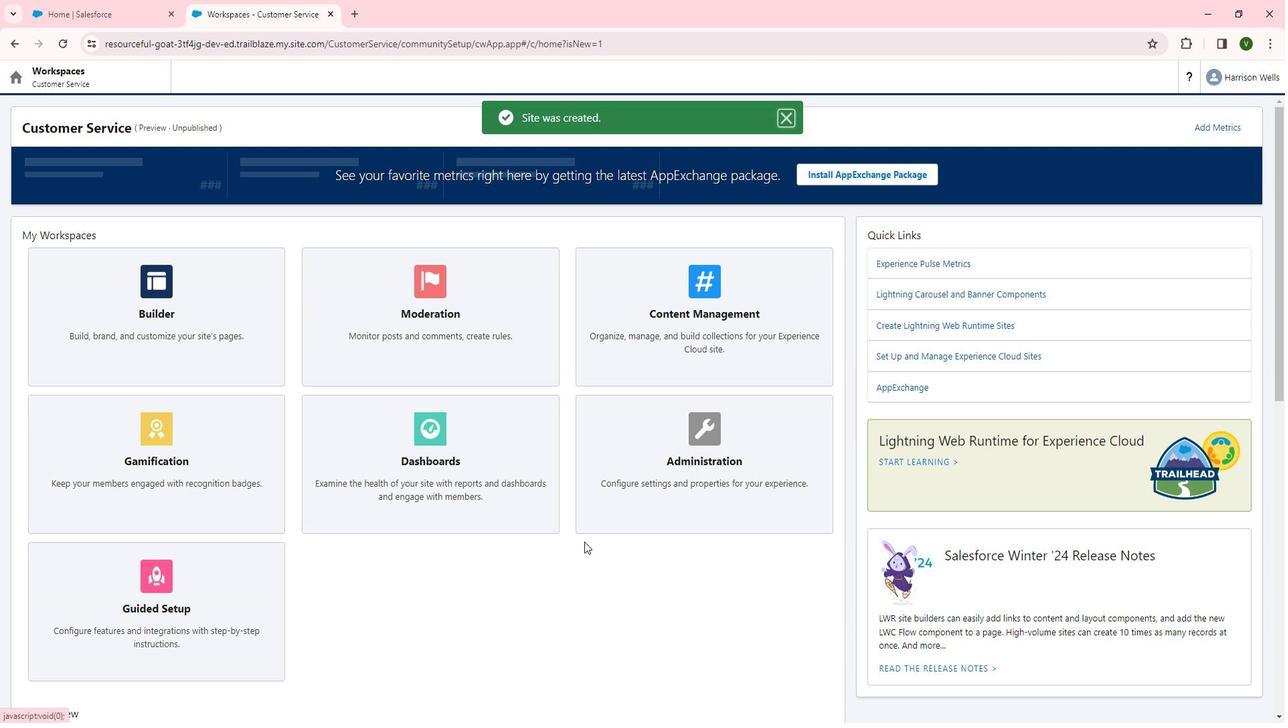 
